 Task: Use the formula "EOMONTH" in spreadsheet "Project protfolio".
Action: Mouse moved to (782, 107)
Screenshot: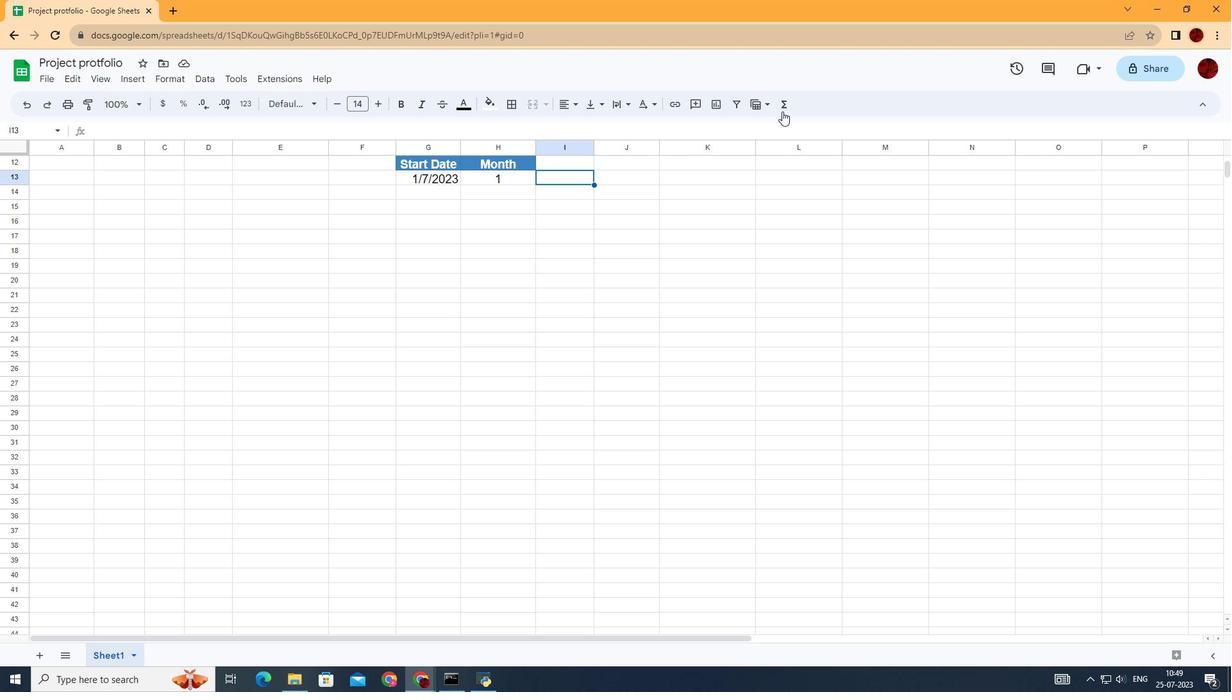 
Action: Mouse pressed left at (782, 107)
Screenshot: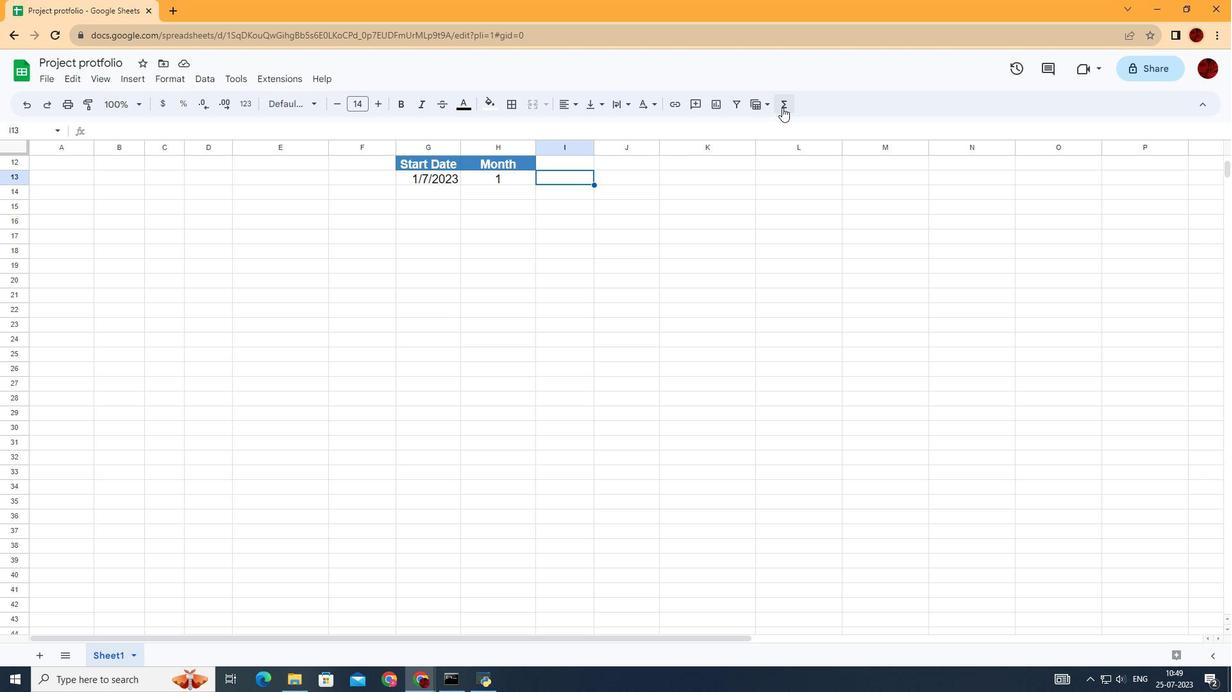 
Action: Mouse moved to (1059, 240)
Screenshot: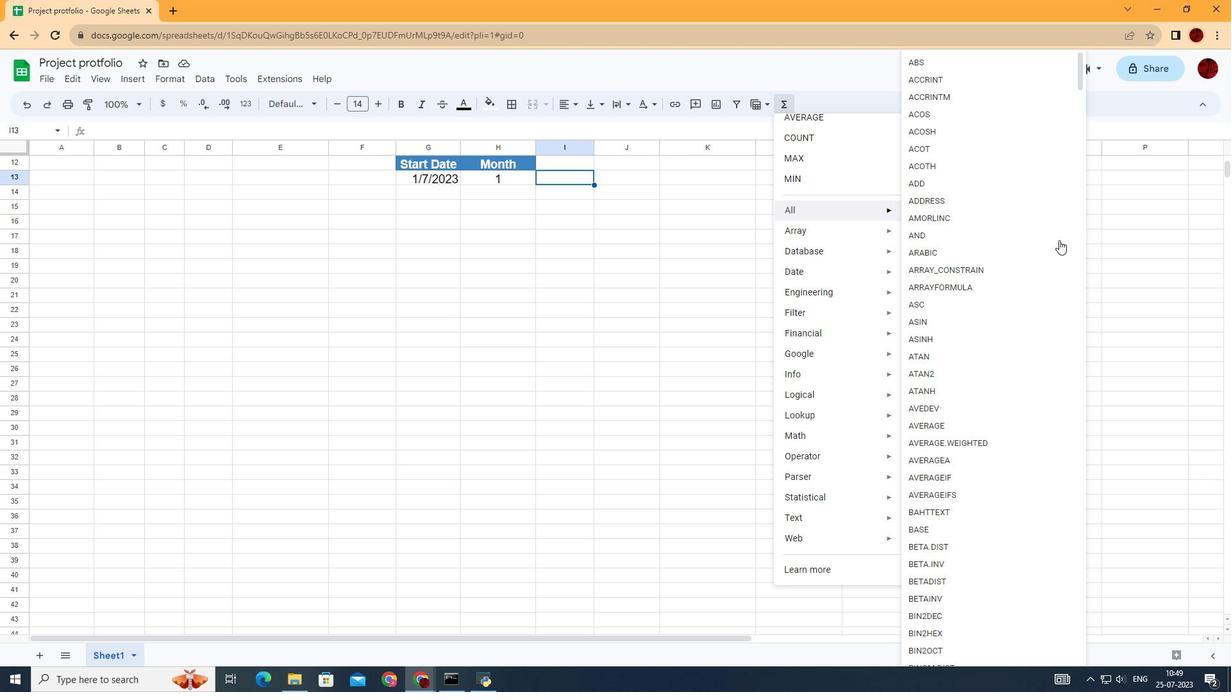 
Action: Mouse scrolled (1059, 239) with delta (0, 0)
Screenshot: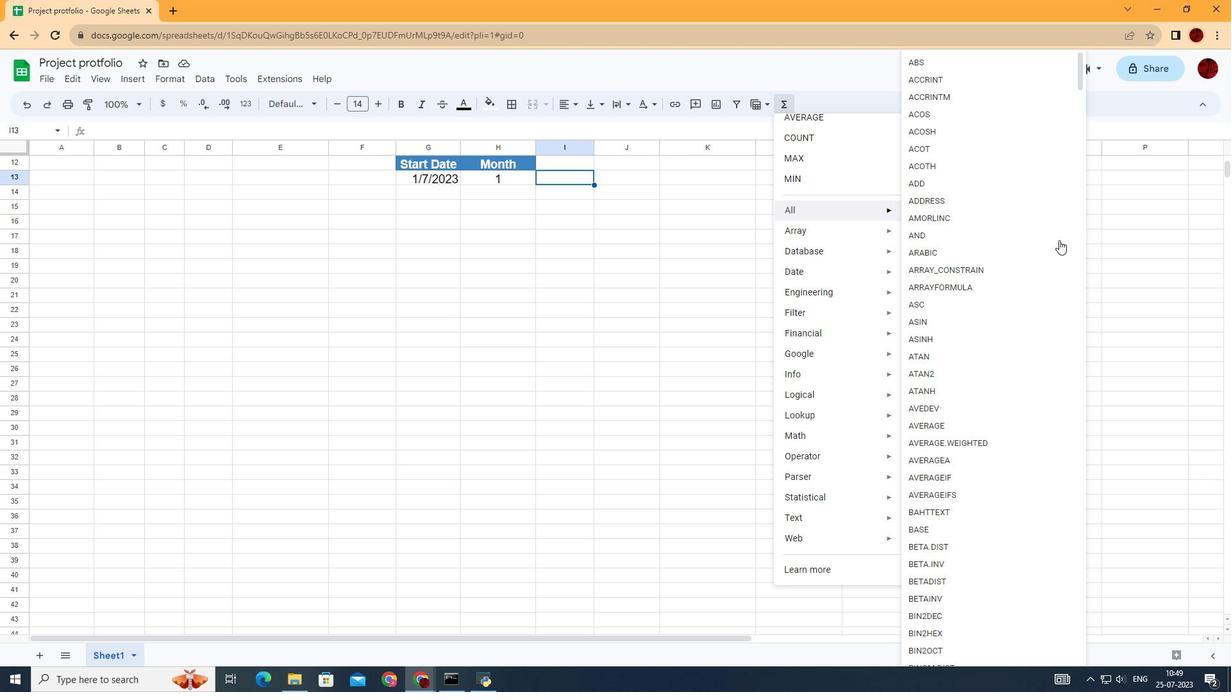 
Action: Mouse scrolled (1059, 239) with delta (0, 0)
Screenshot: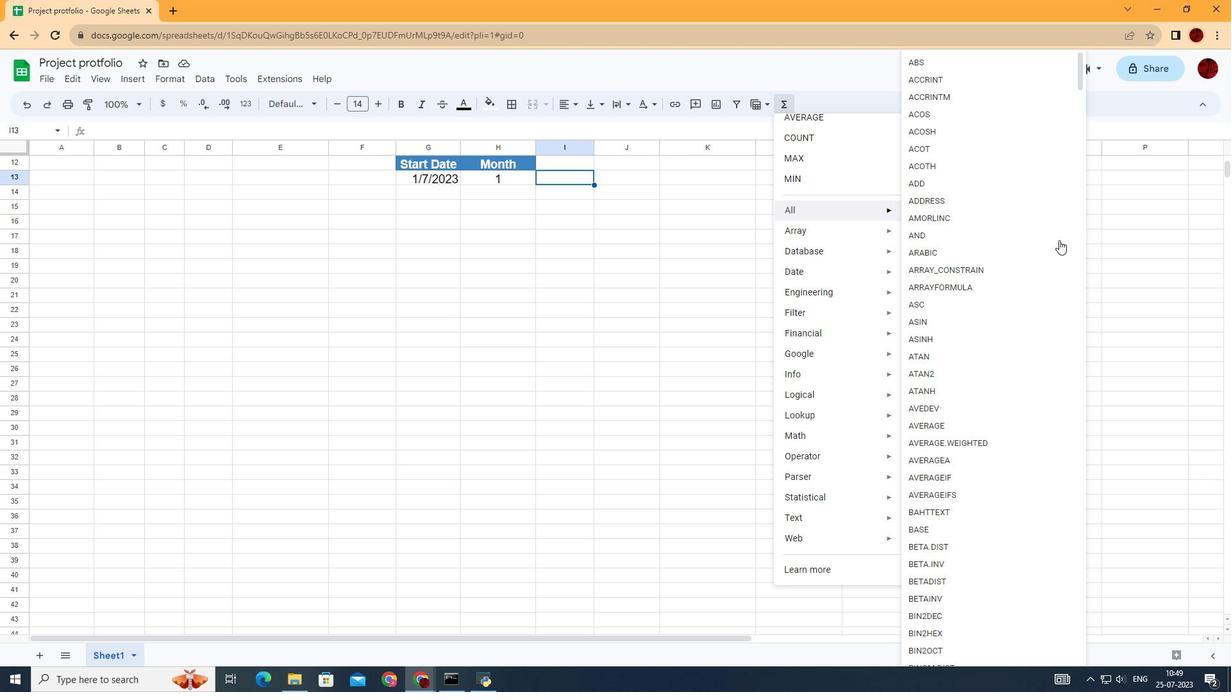 
Action: Mouse scrolled (1059, 239) with delta (0, 0)
Screenshot: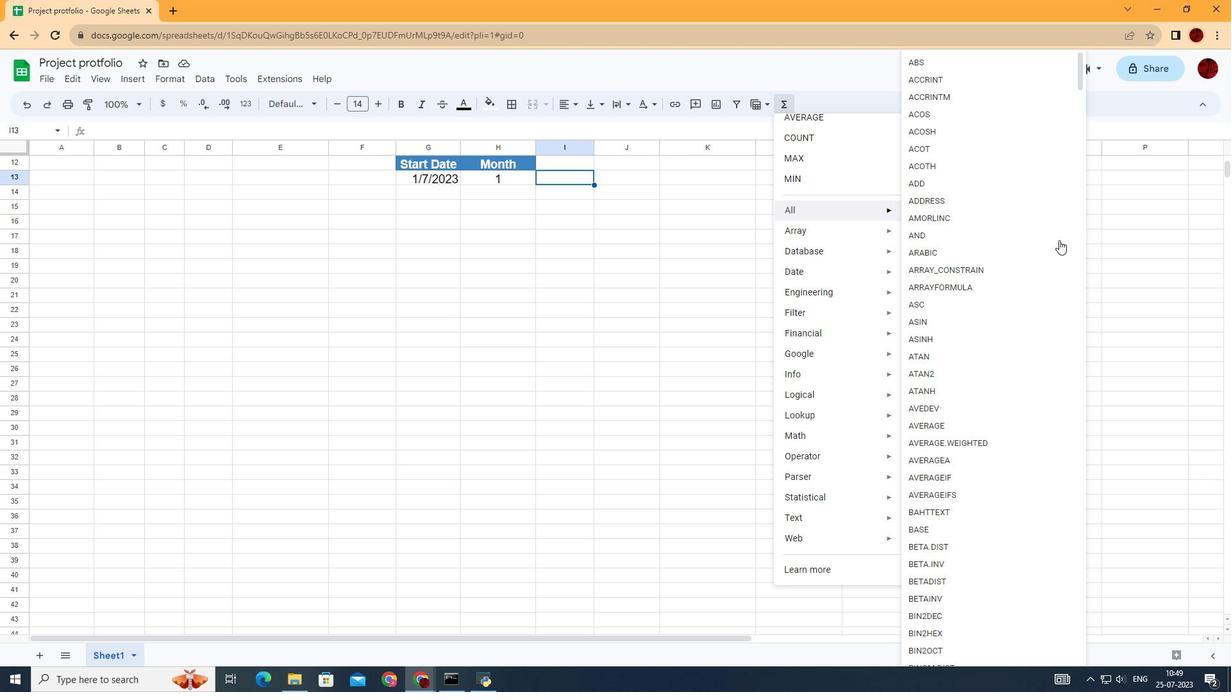 
Action: Mouse scrolled (1059, 239) with delta (0, 0)
Screenshot: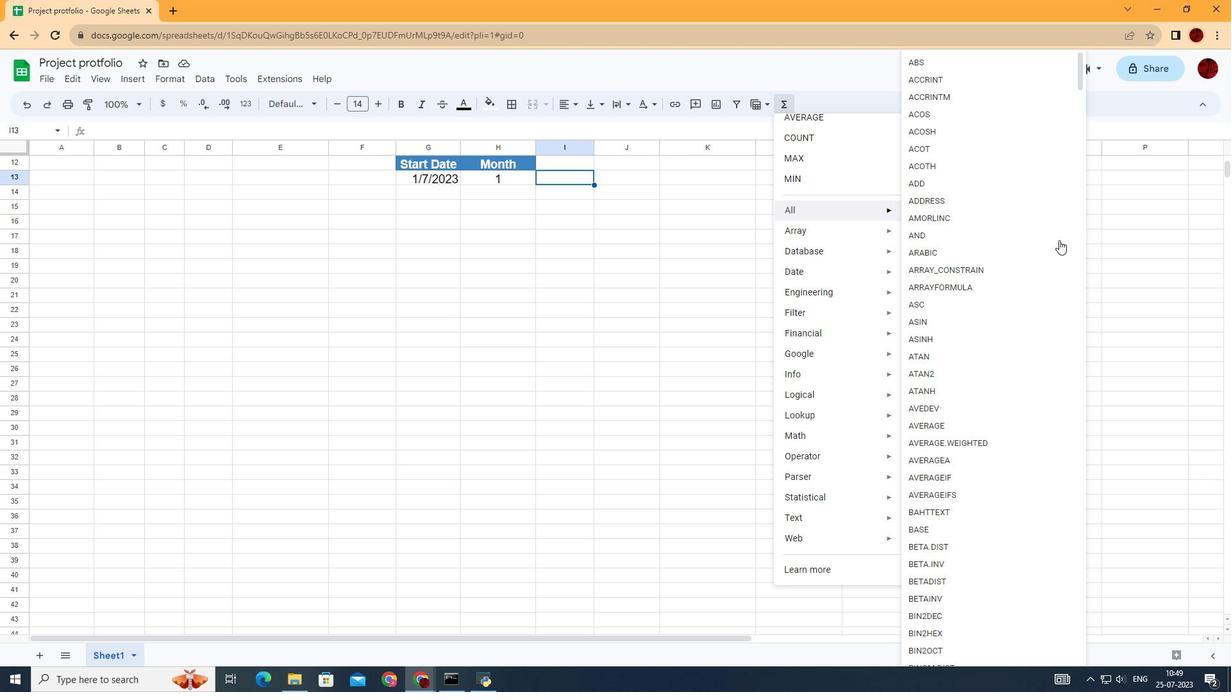 
Action: Mouse scrolled (1059, 239) with delta (0, 0)
Screenshot: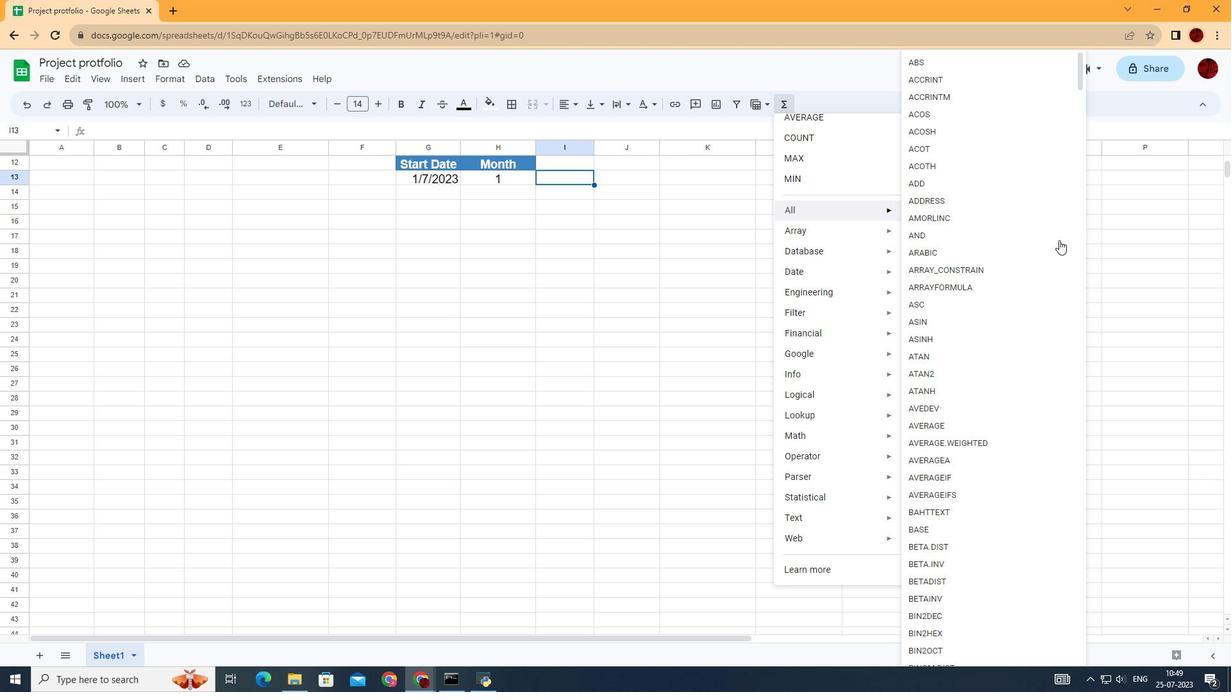 
Action: Mouse scrolled (1059, 239) with delta (0, 0)
Screenshot: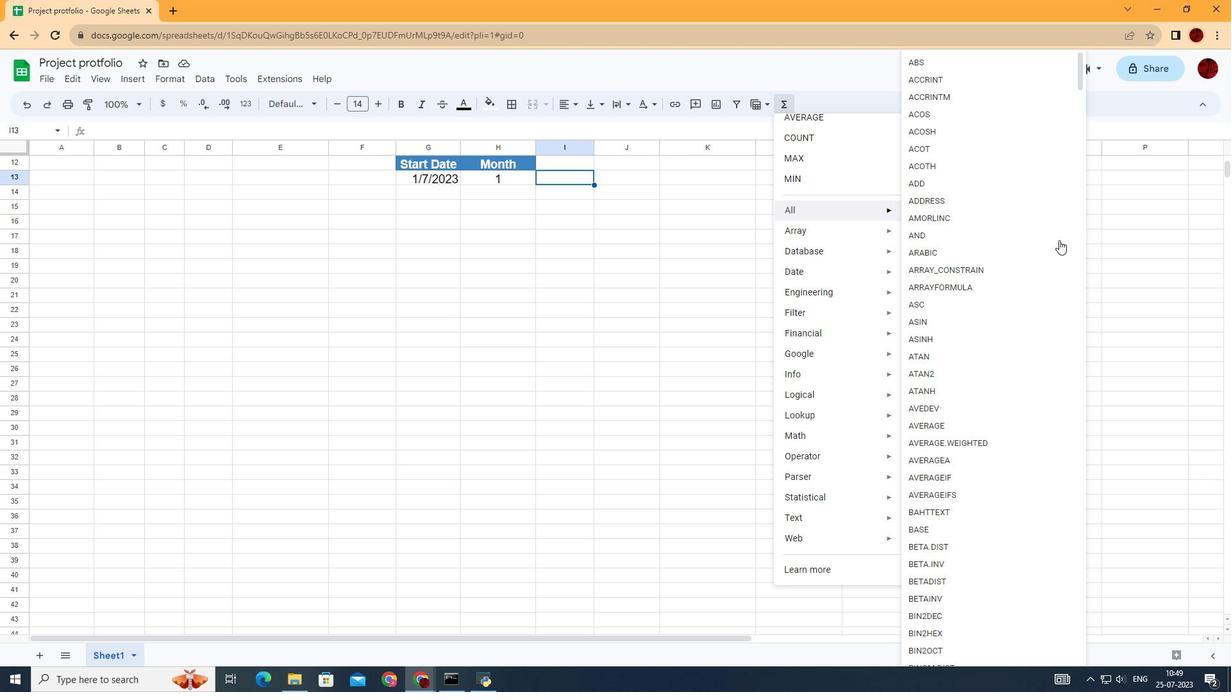 
Action: Mouse scrolled (1059, 239) with delta (0, 0)
Screenshot: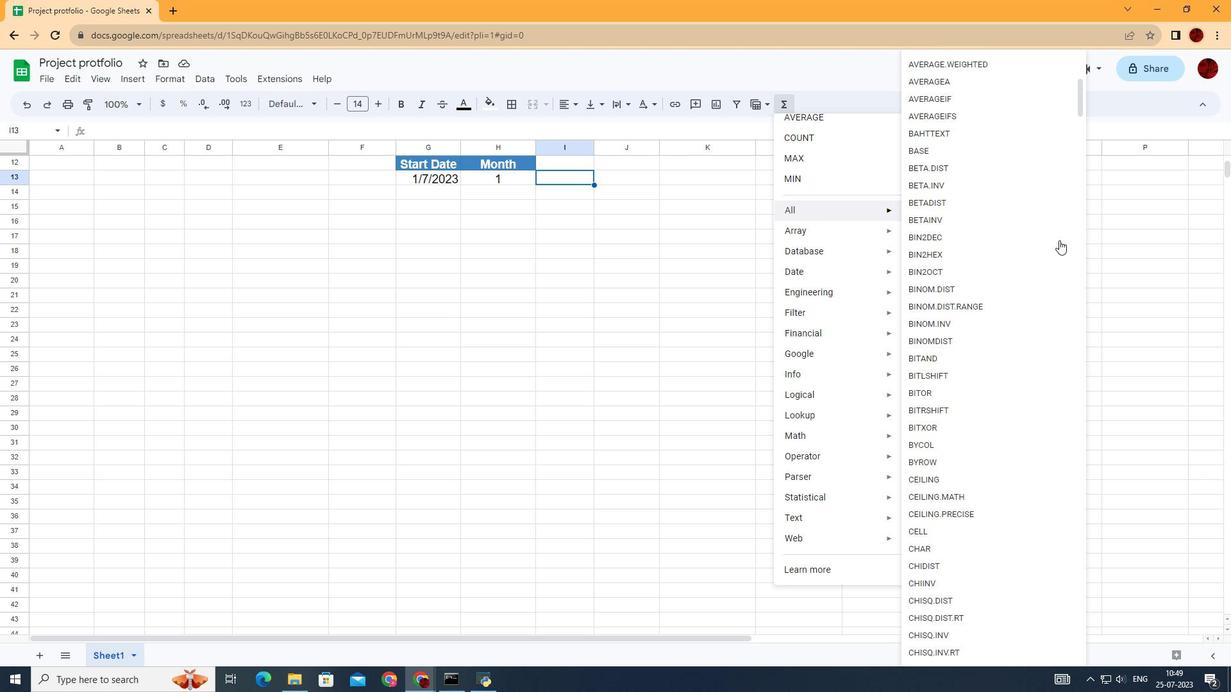 
Action: Mouse scrolled (1059, 239) with delta (0, 0)
Screenshot: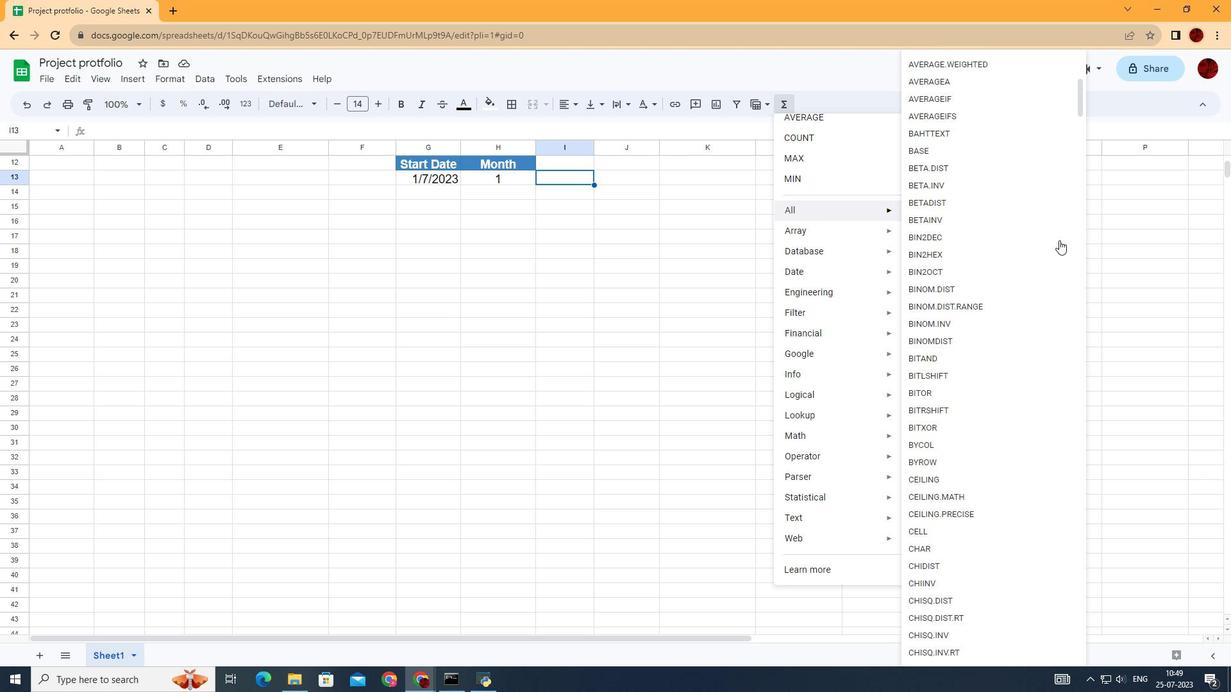 
Action: Mouse scrolled (1059, 239) with delta (0, 0)
Screenshot: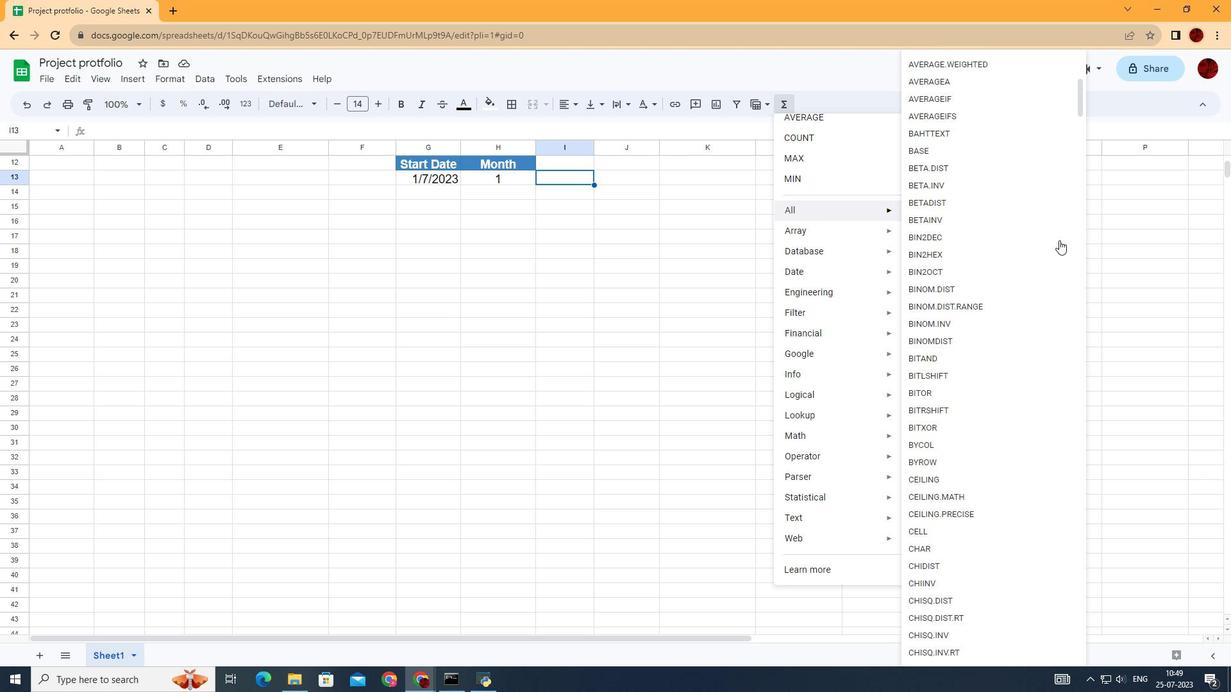 
Action: Mouse scrolled (1059, 239) with delta (0, 0)
Screenshot: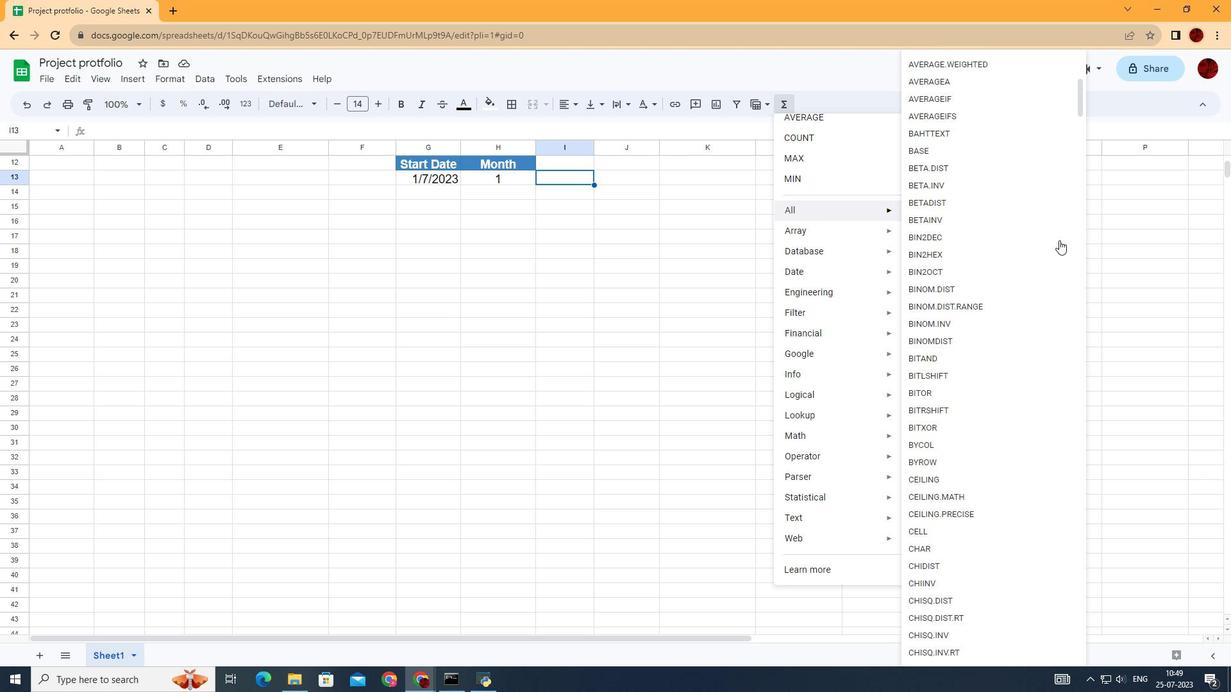 
Action: Mouse scrolled (1059, 239) with delta (0, 0)
Screenshot: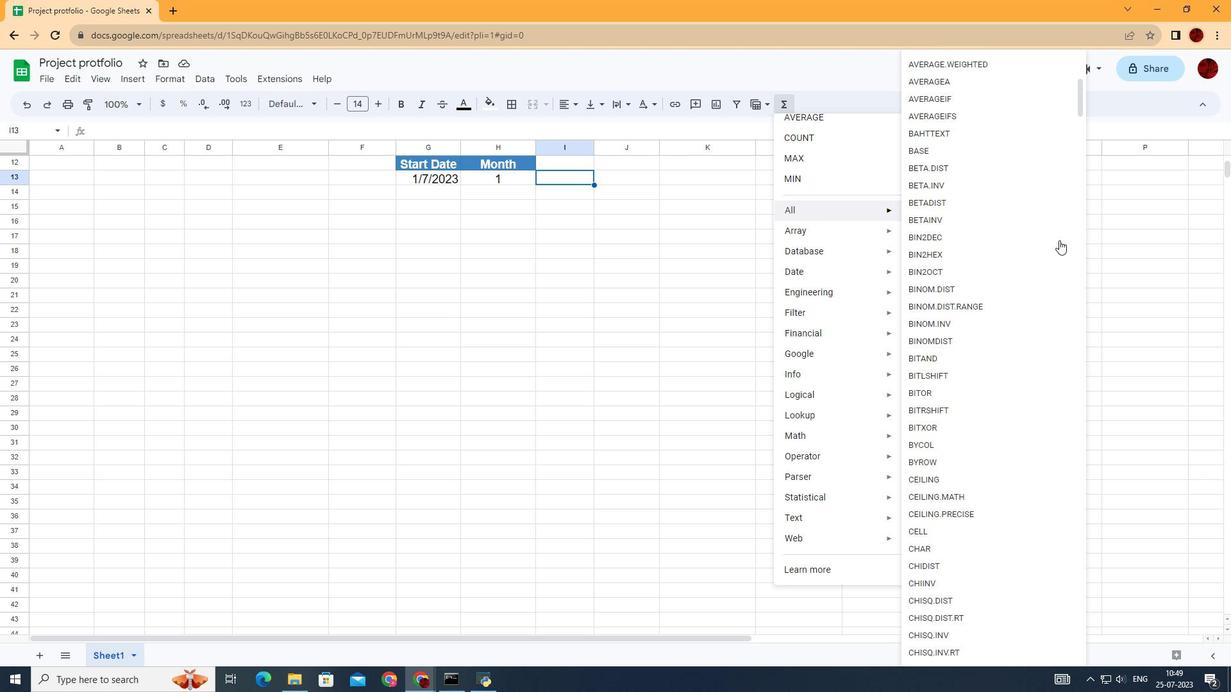 
Action: Mouse scrolled (1059, 239) with delta (0, 0)
Screenshot: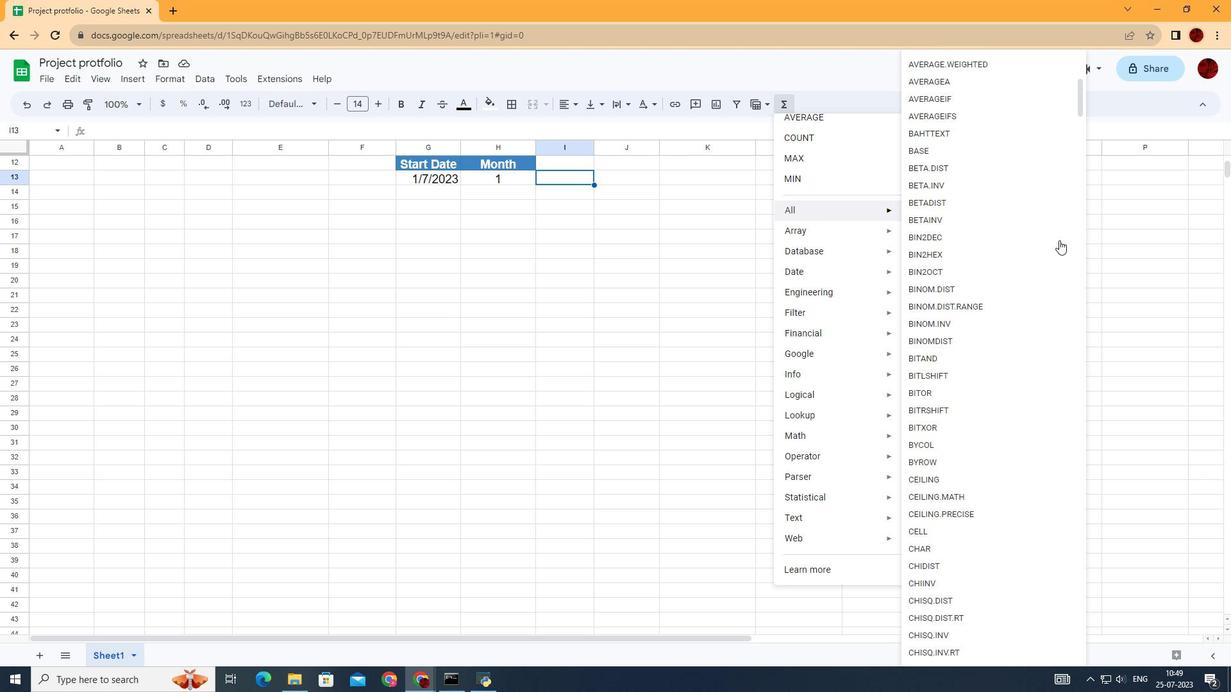 
Action: Mouse scrolled (1059, 239) with delta (0, 0)
Screenshot: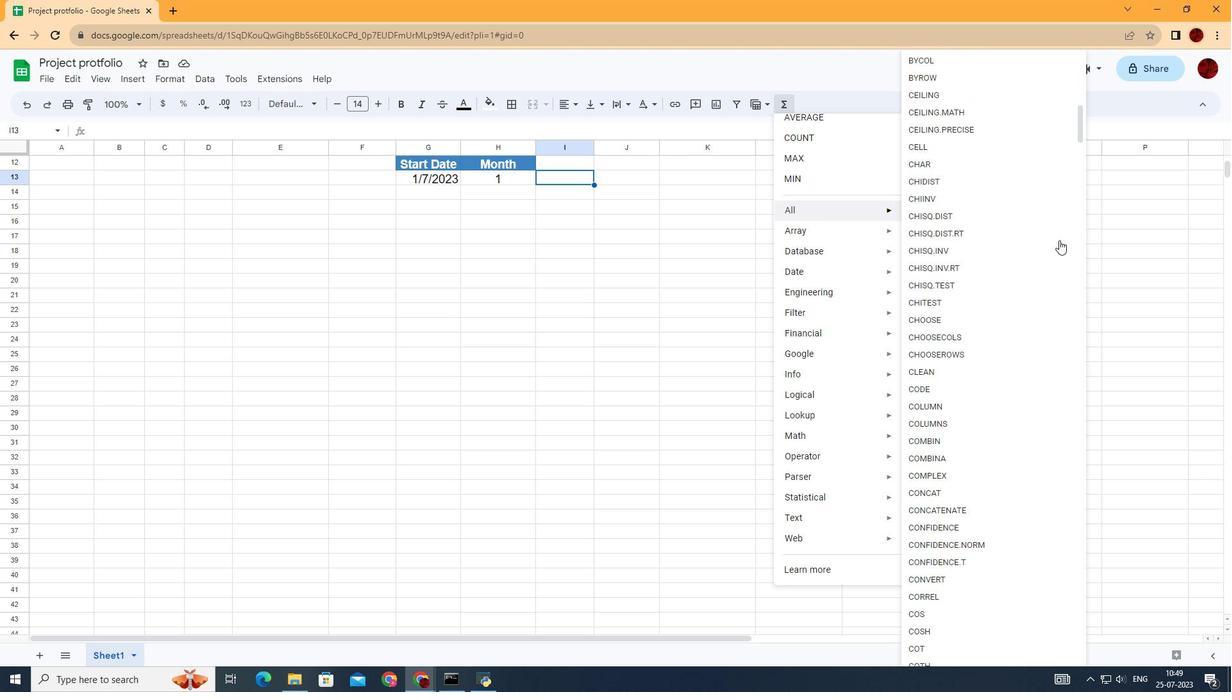 
Action: Mouse scrolled (1059, 239) with delta (0, 0)
Screenshot: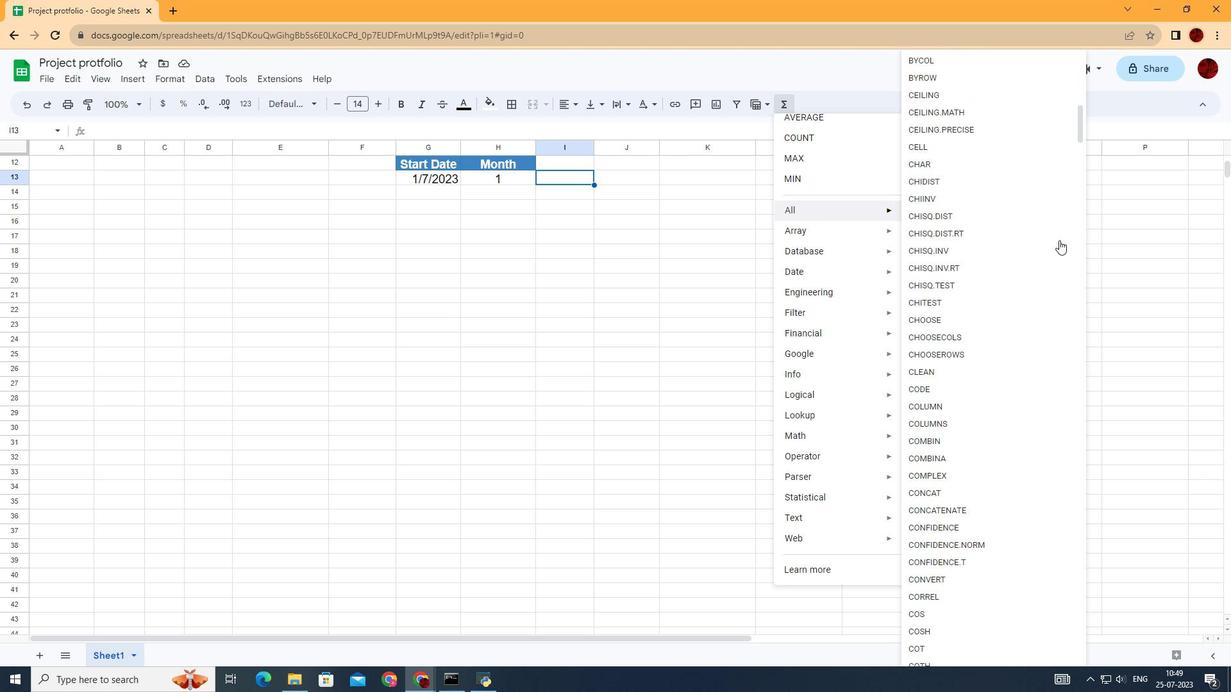 
Action: Mouse scrolled (1059, 239) with delta (0, 0)
Screenshot: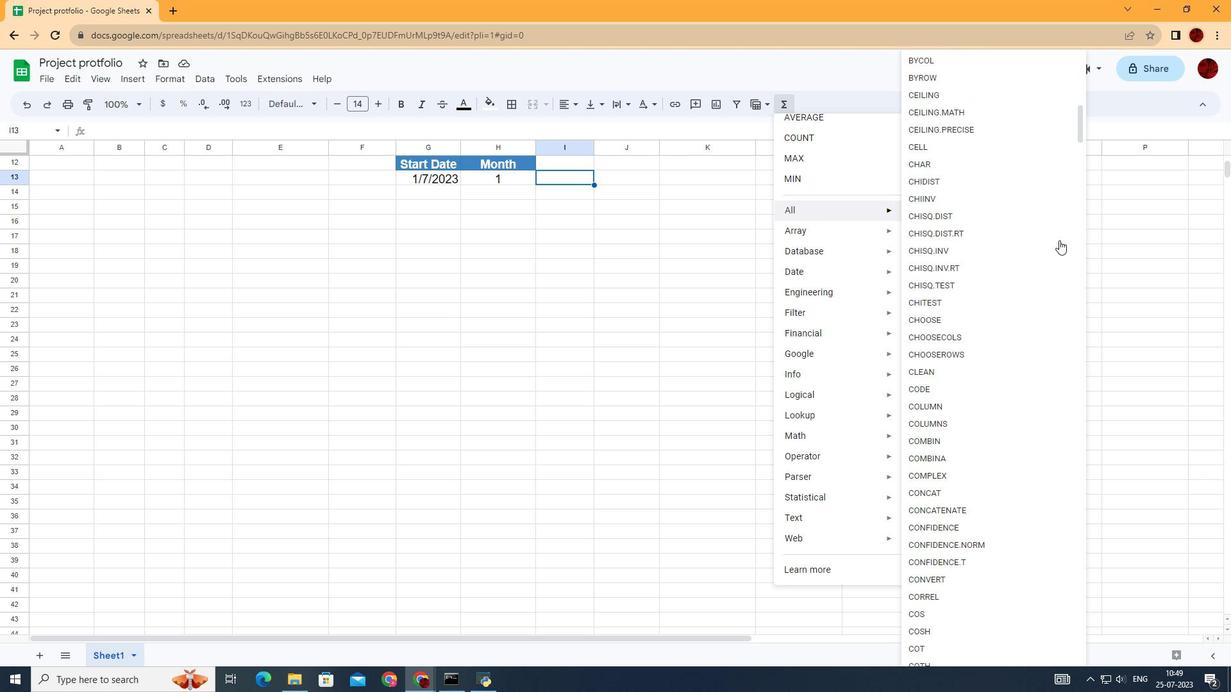 
Action: Mouse scrolled (1059, 239) with delta (0, 0)
Screenshot: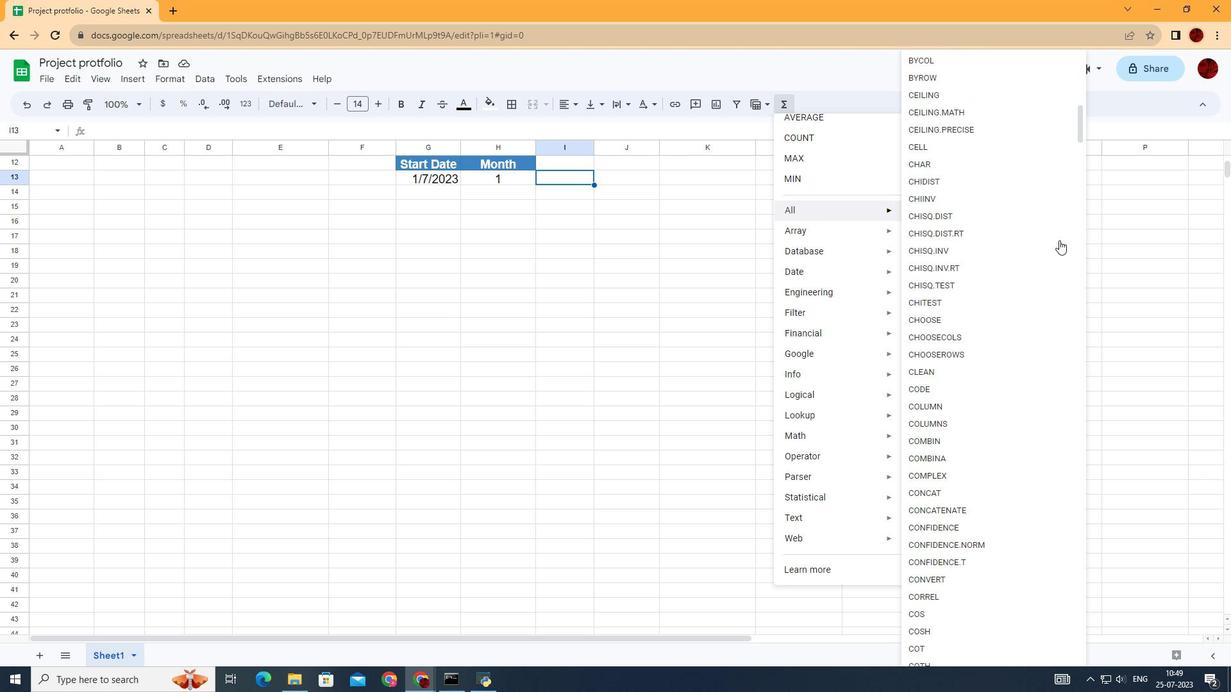 
Action: Mouse scrolled (1059, 239) with delta (0, 0)
Screenshot: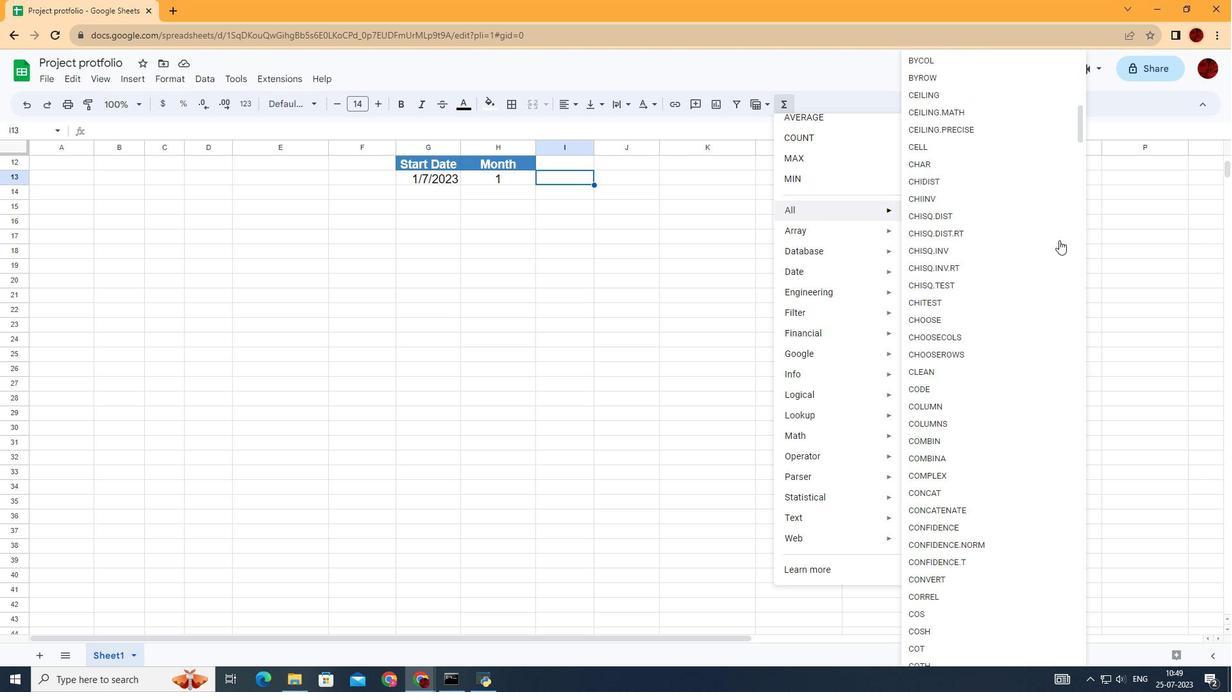 
Action: Mouse scrolled (1059, 239) with delta (0, 0)
Screenshot: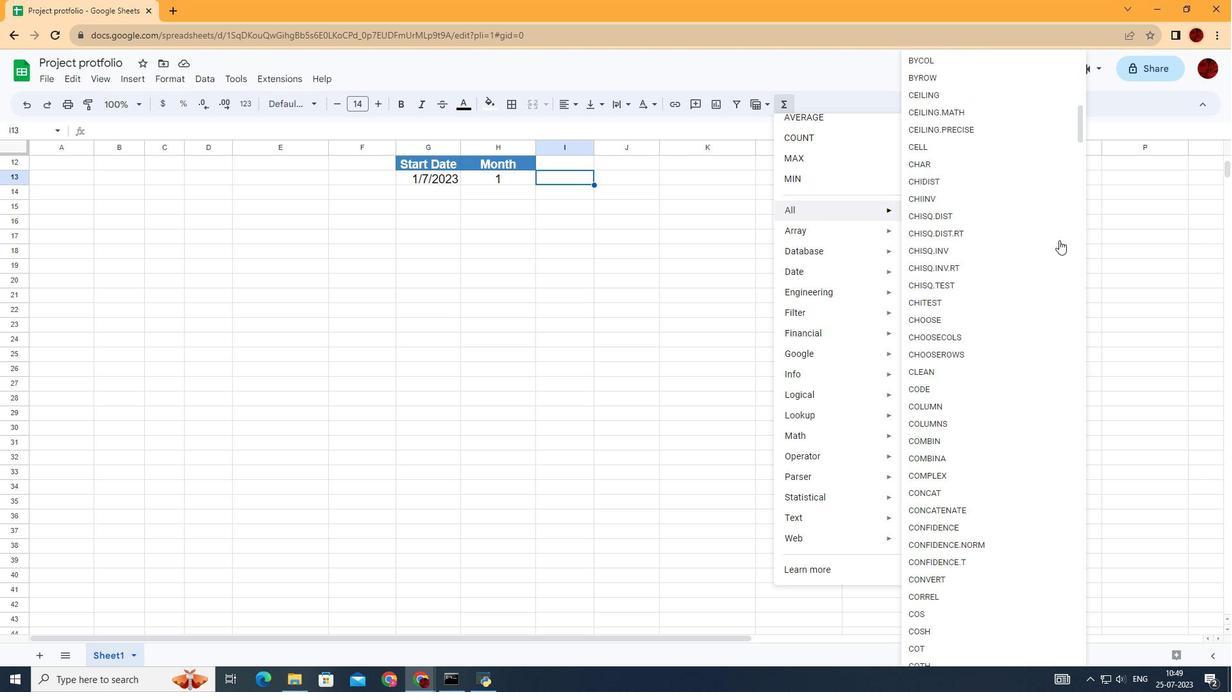 
Action: Mouse scrolled (1059, 239) with delta (0, 0)
Screenshot: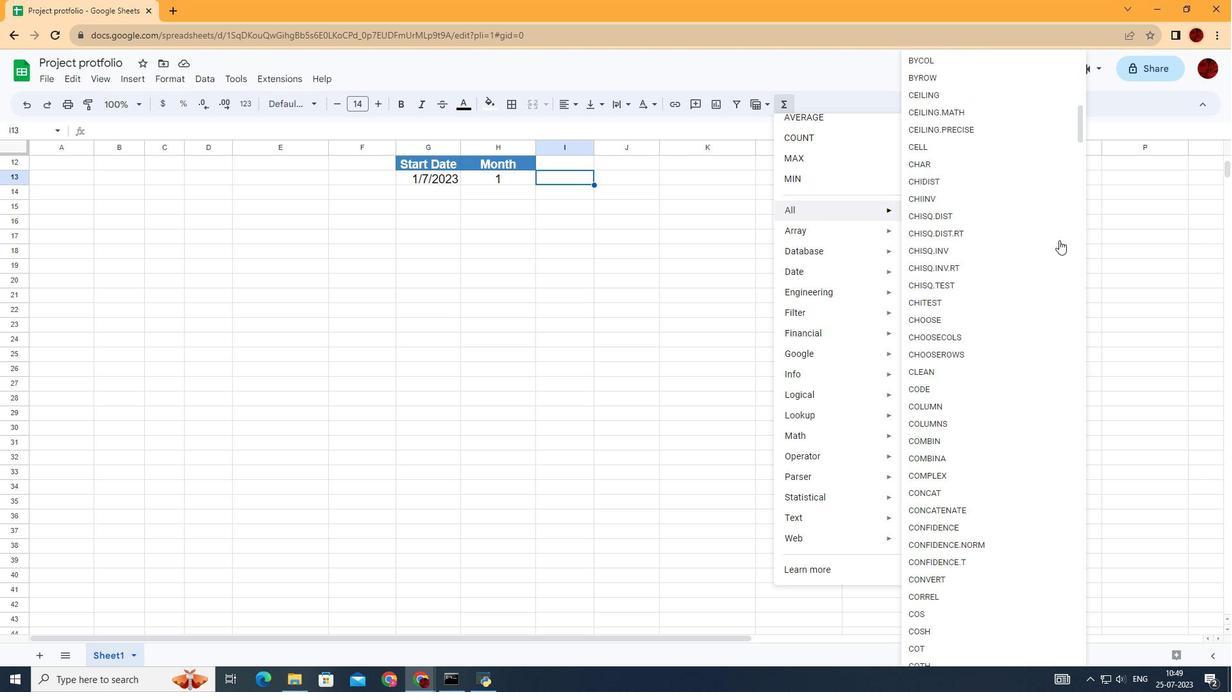 
Action: Mouse scrolled (1059, 239) with delta (0, 0)
Screenshot: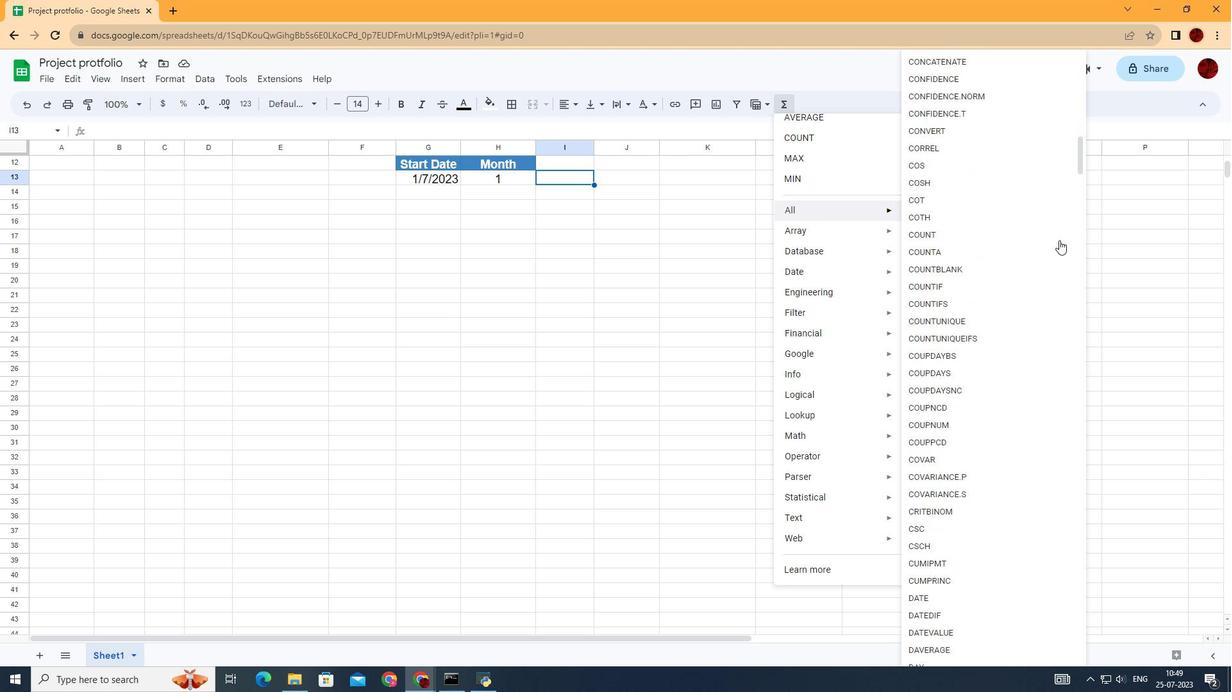 
Action: Mouse scrolled (1059, 239) with delta (0, 0)
Screenshot: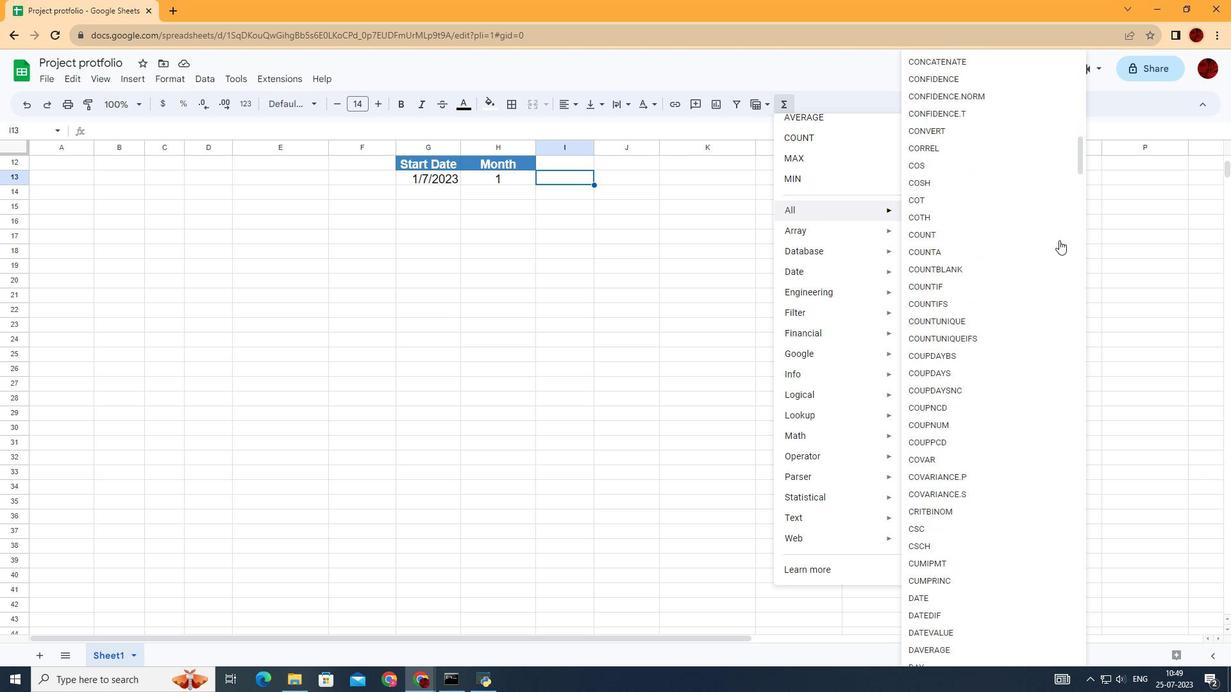 
Action: Mouse scrolled (1059, 239) with delta (0, 0)
Screenshot: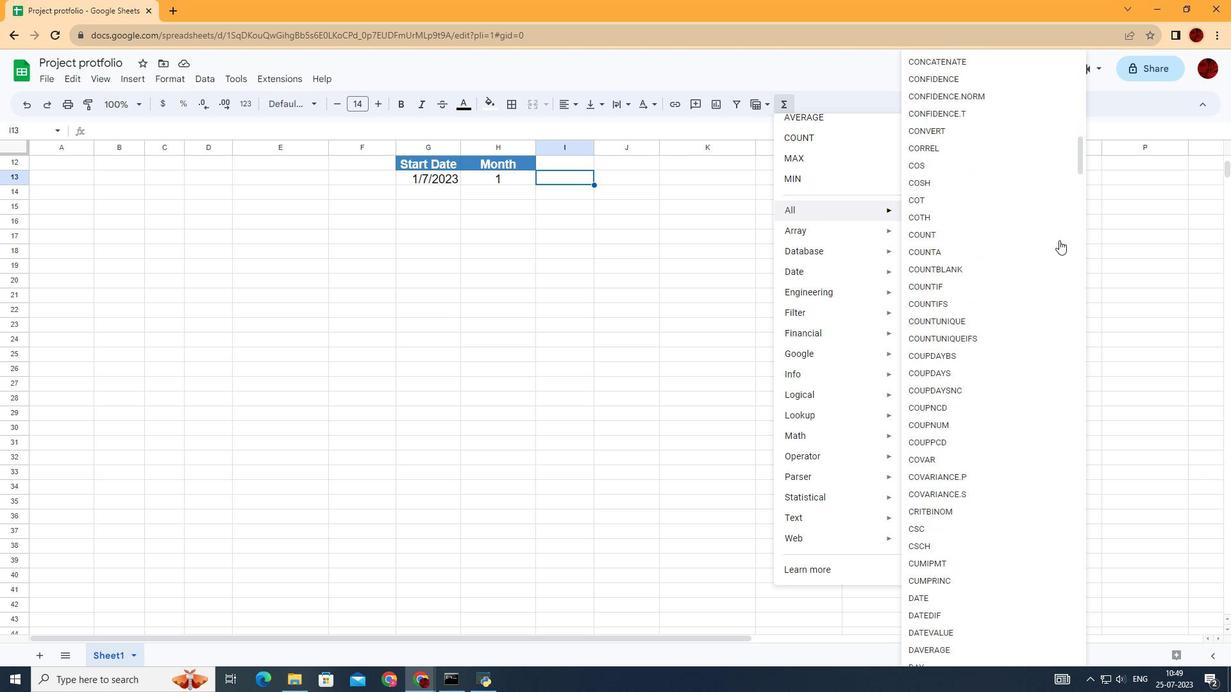 
Action: Mouse scrolled (1059, 239) with delta (0, 0)
Screenshot: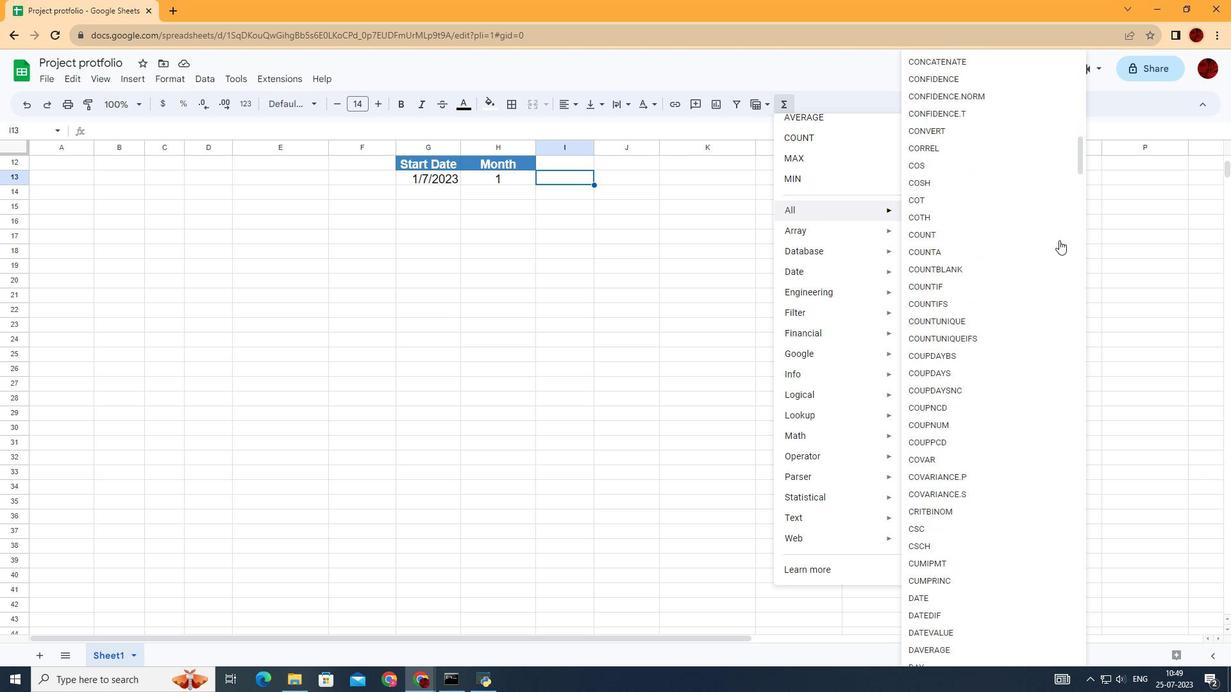 
Action: Mouse scrolled (1059, 239) with delta (0, 0)
Screenshot: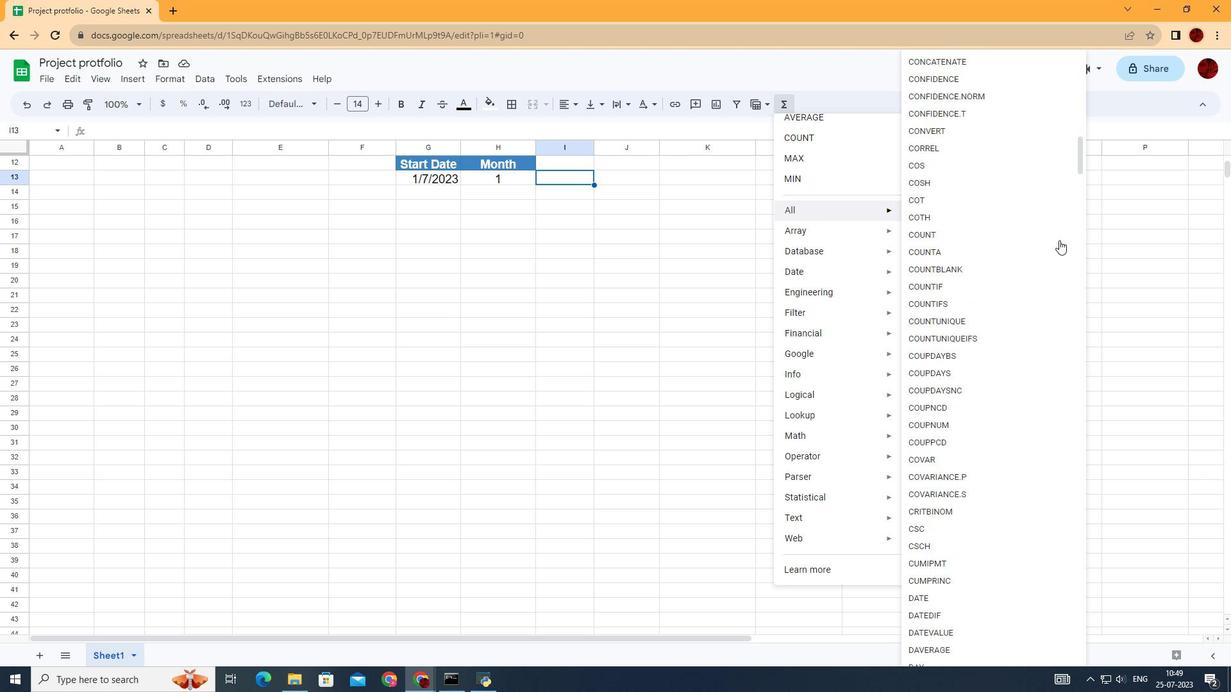 
Action: Mouse scrolled (1059, 239) with delta (0, 0)
Screenshot: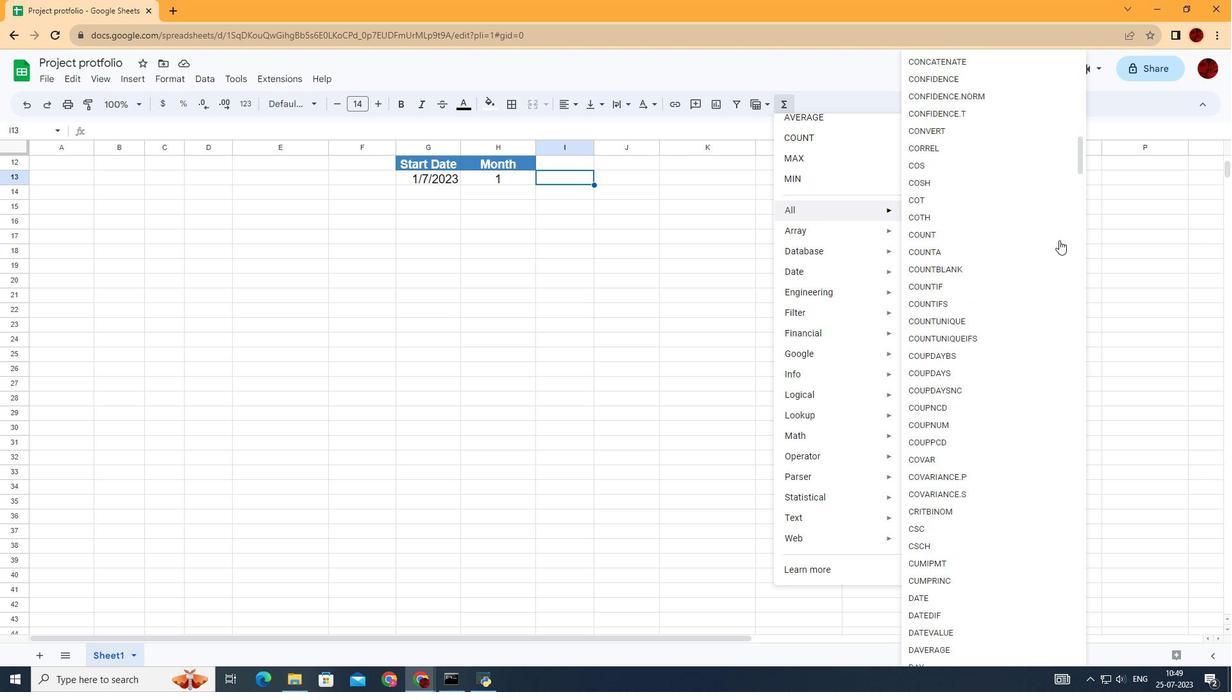
Action: Mouse scrolled (1059, 239) with delta (0, 0)
Screenshot: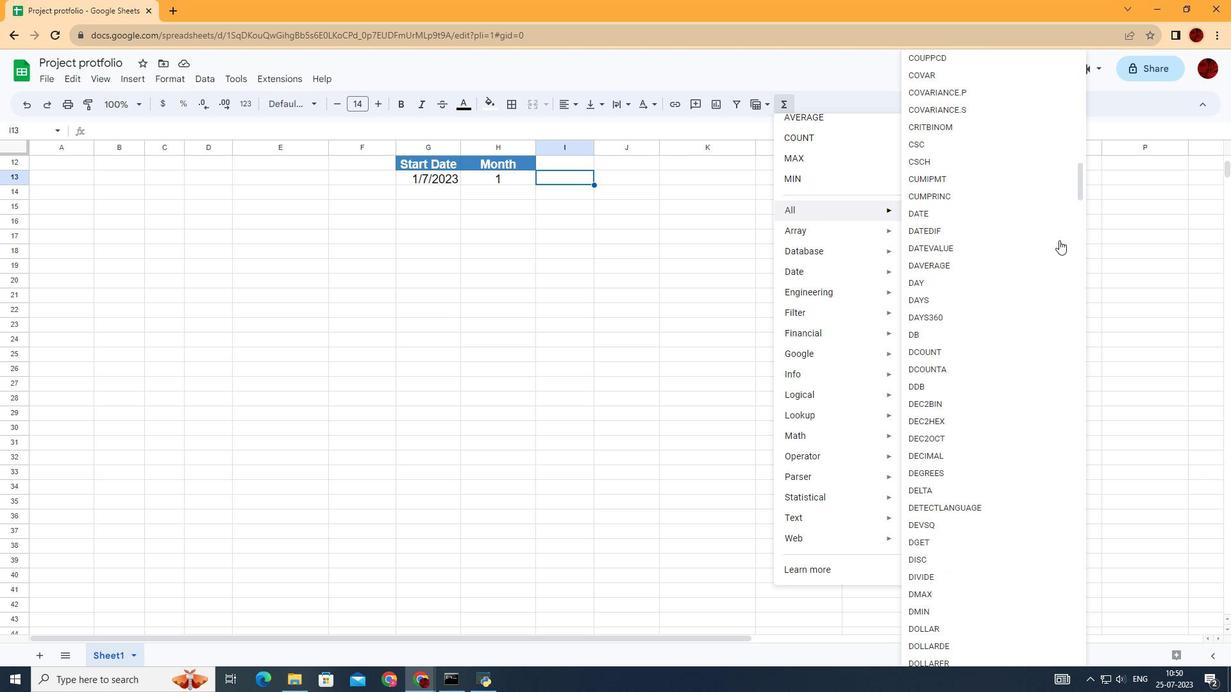 
Action: Mouse scrolled (1059, 239) with delta (0, 0)
Screenshot: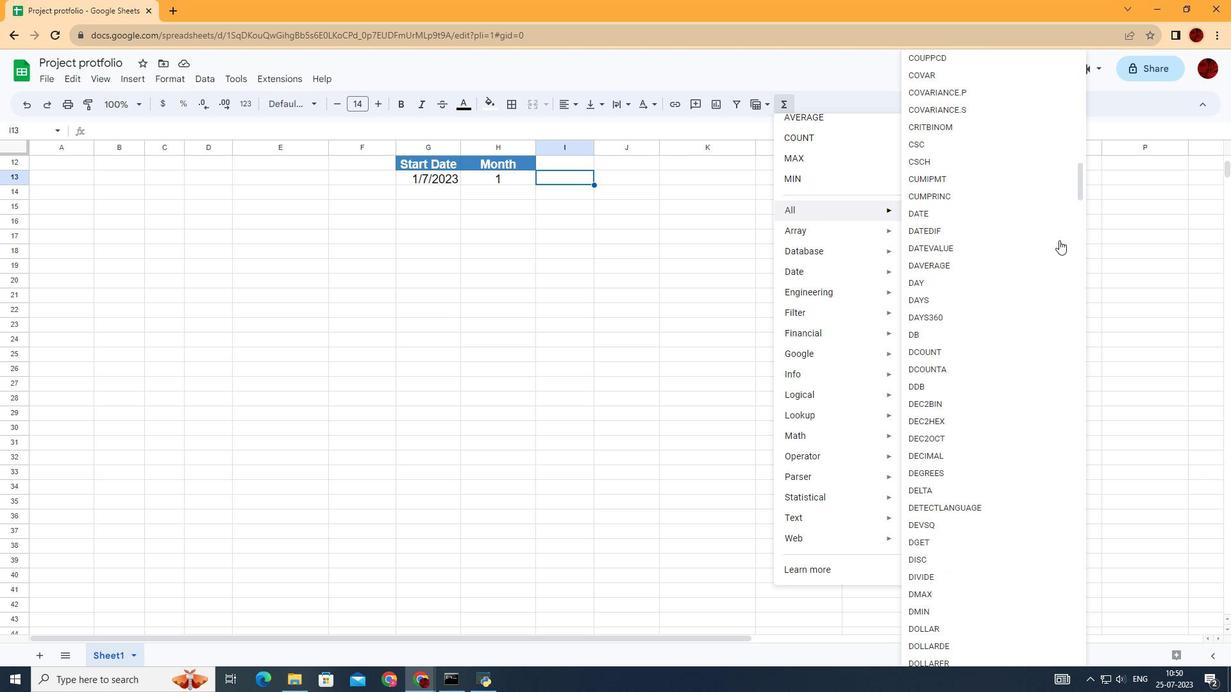 
Action: Mouse scrolled (1059, 239) with delta (0, 0)
Screenshot: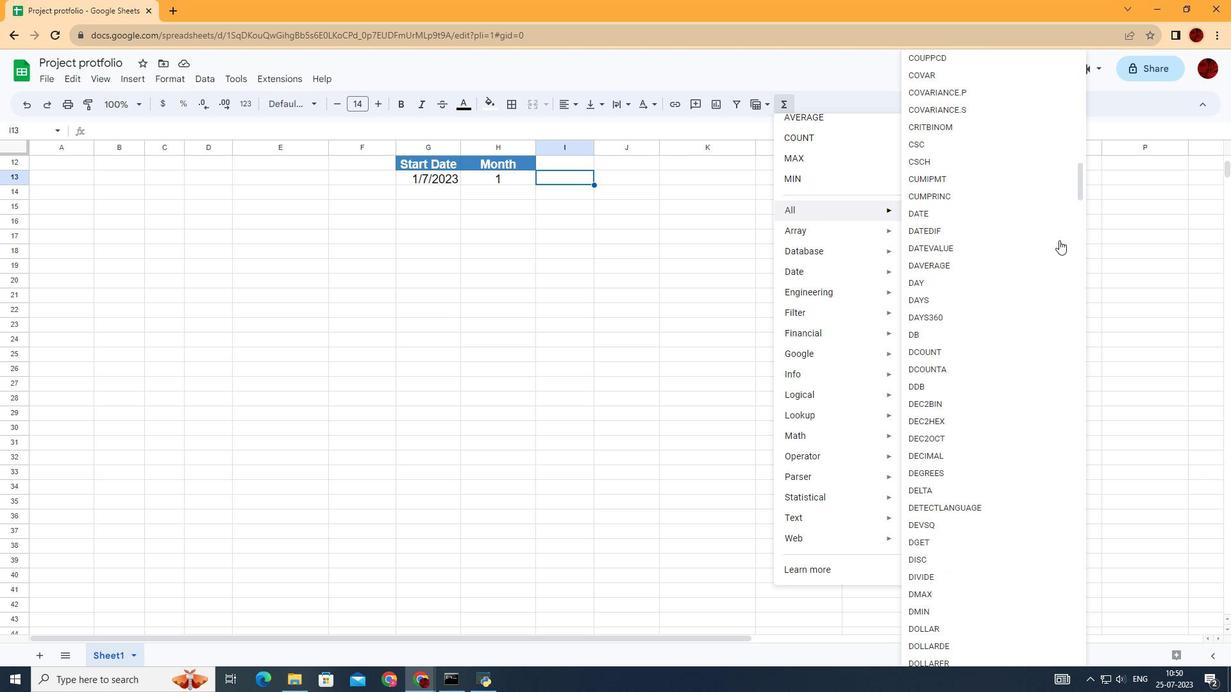 
Action: Mouse scrolled (1059, 239) with delta (0, 0)
Screenshot: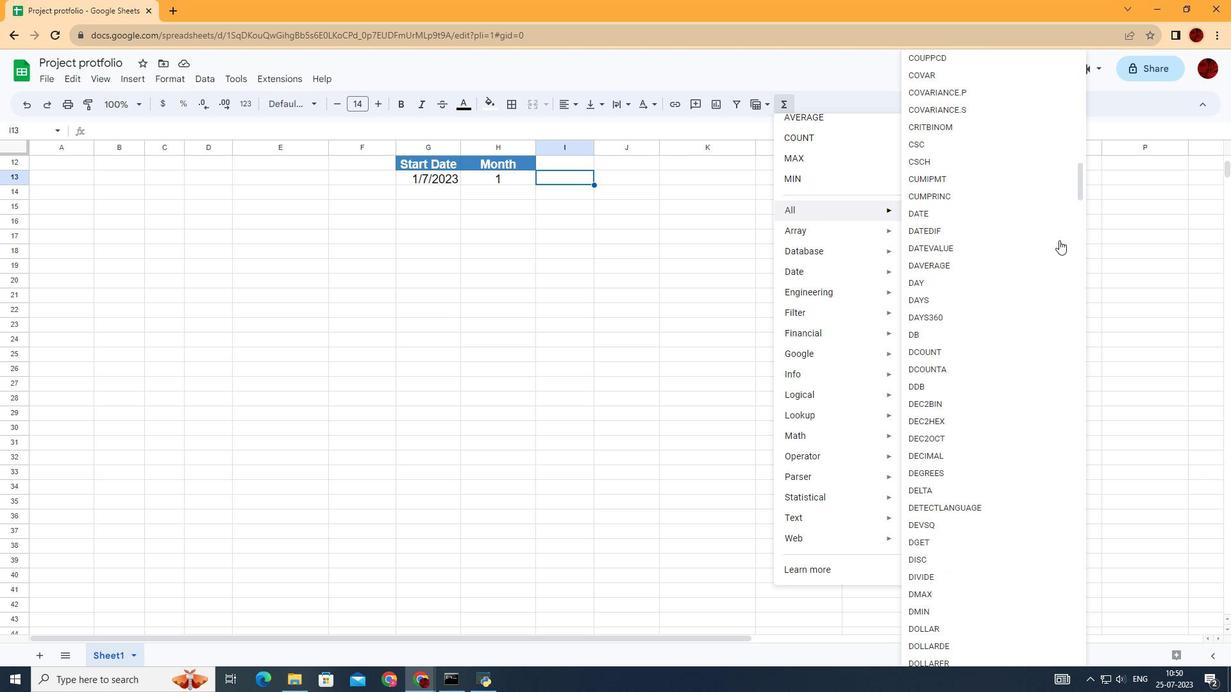 
Action: Mouse scrolled (1059, 239) with delta (0, 0)
Screenshot: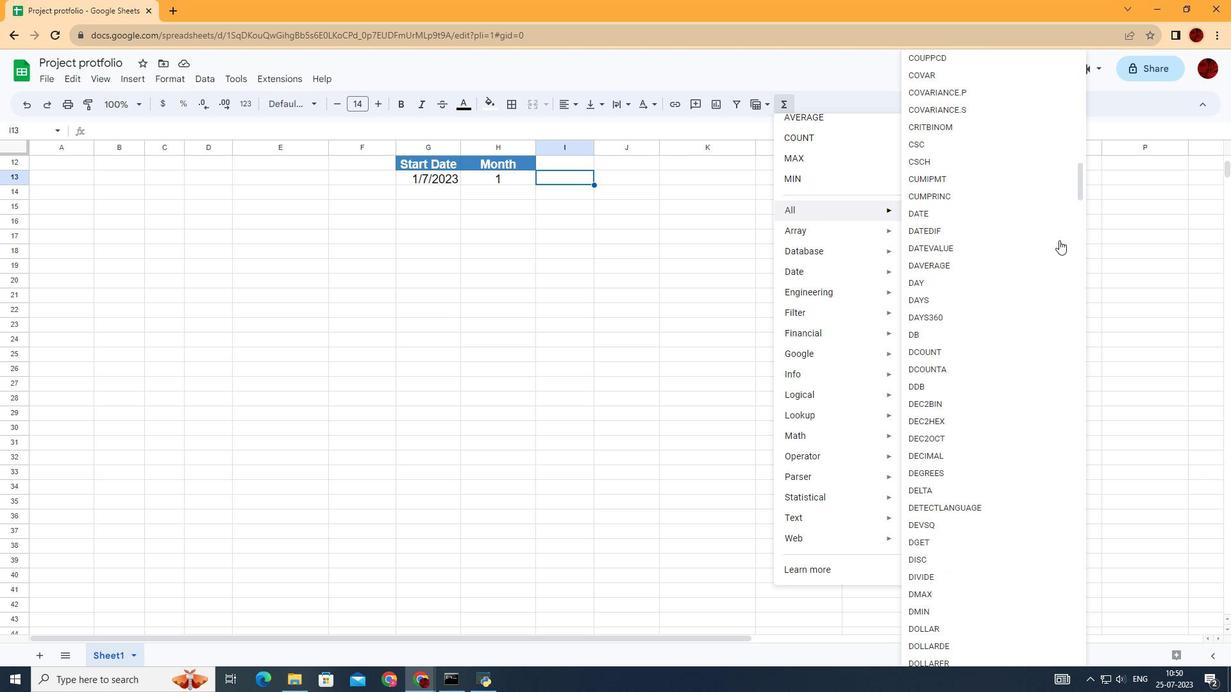 
Action: Mouse scrolled (1059, 239) with delta (0, 0)
Screenshot: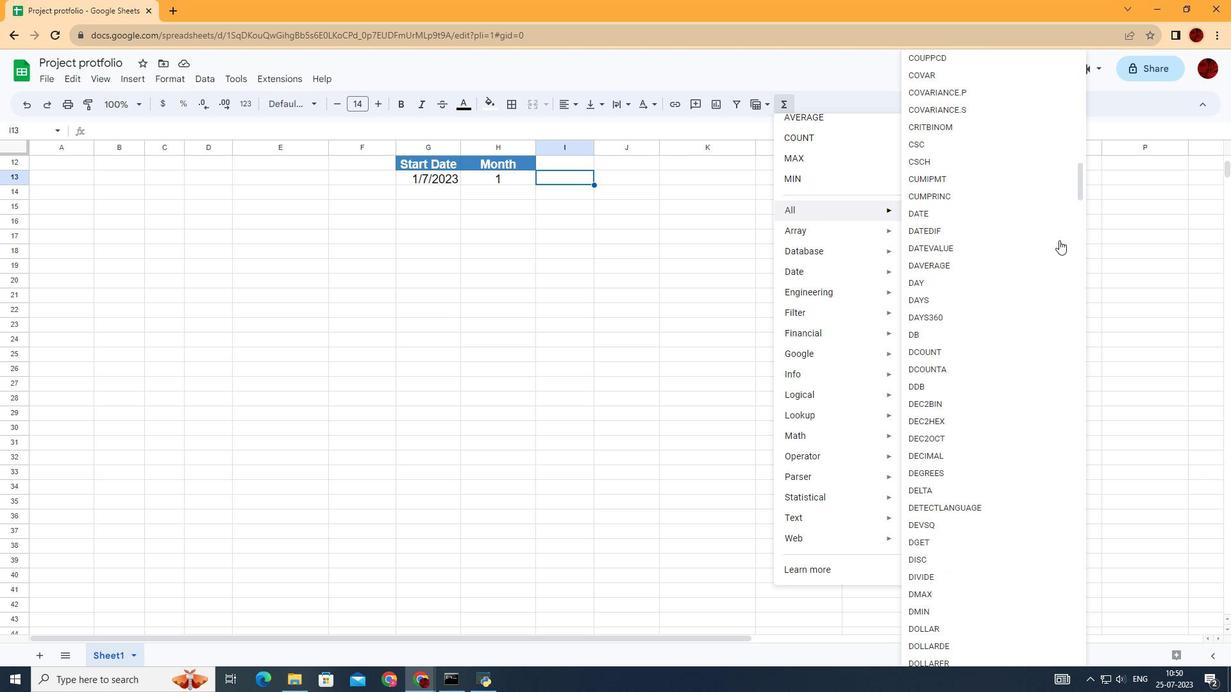
Action: Mouse scrolled (1059, 239) with delta (0, 0)
Screenshot: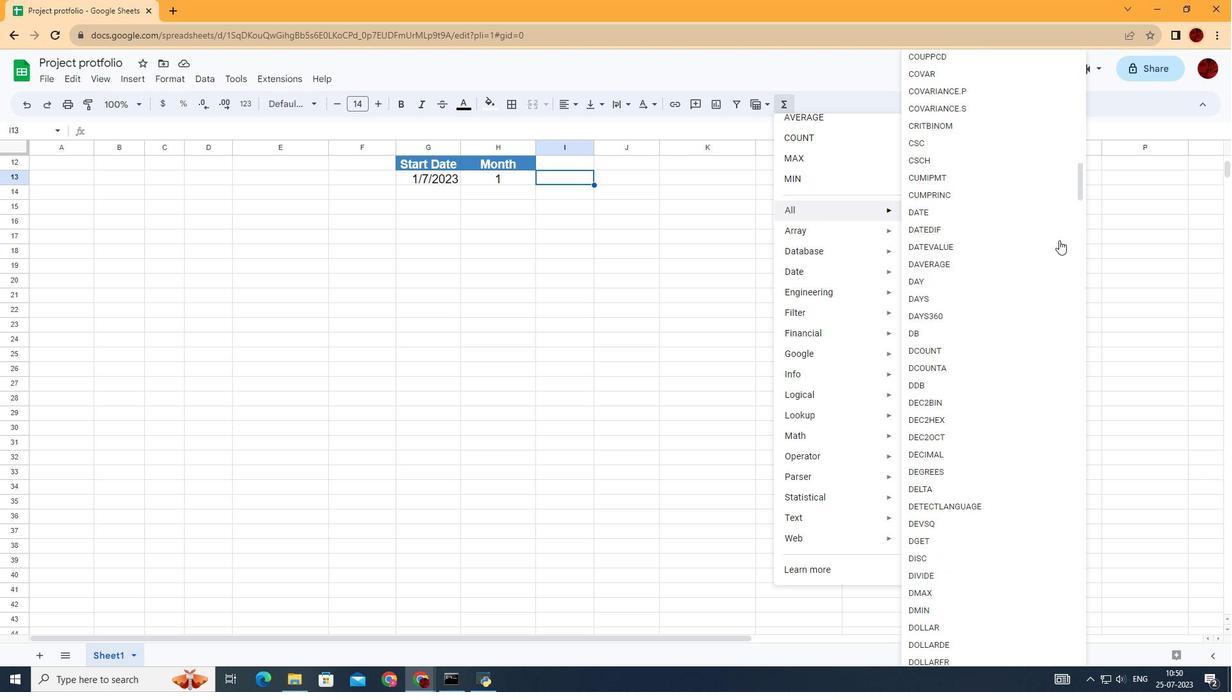
Action: Mouse scrolled (1059, 239) with delta (0, 0)
Screenshot: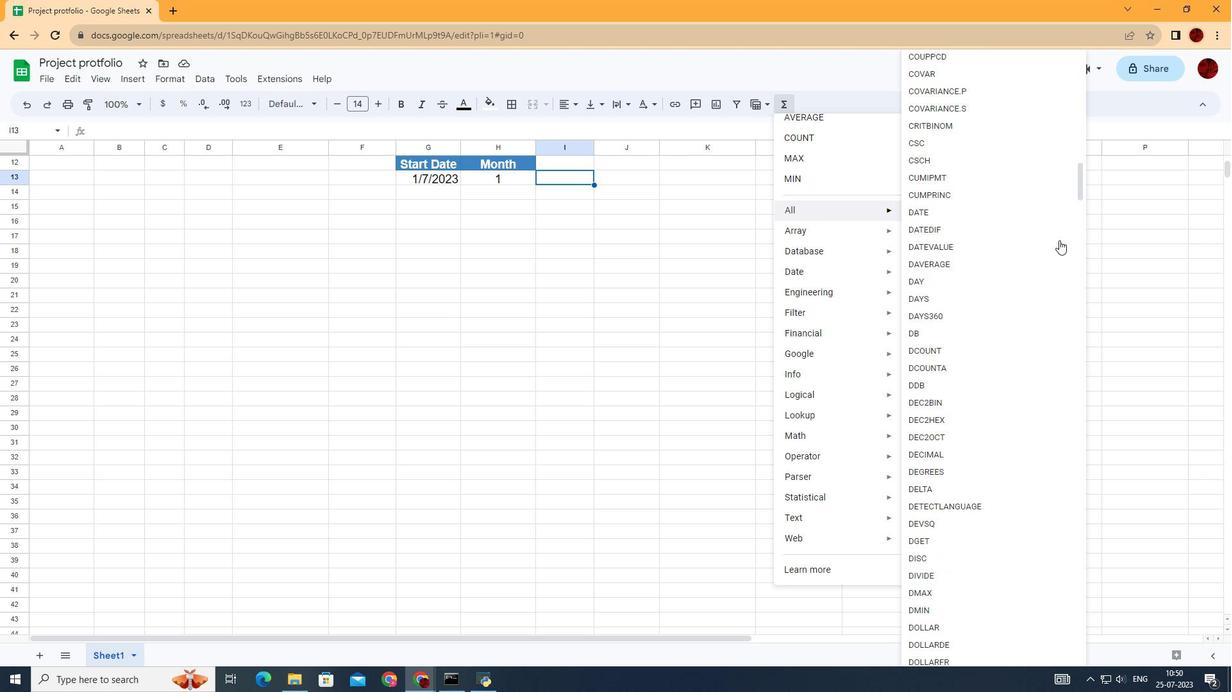 
Action: Mouse moved to (969, 353)
Screenshot: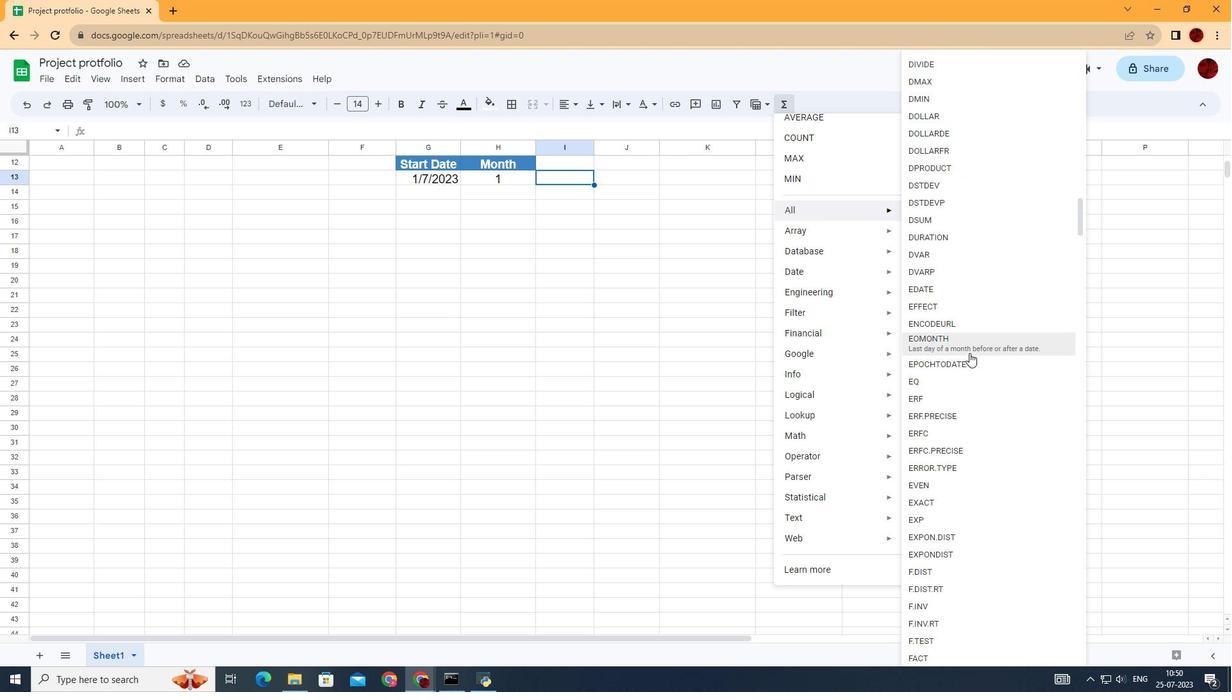 
Action: Mouse pressed left at (969, 353)
Screenshot: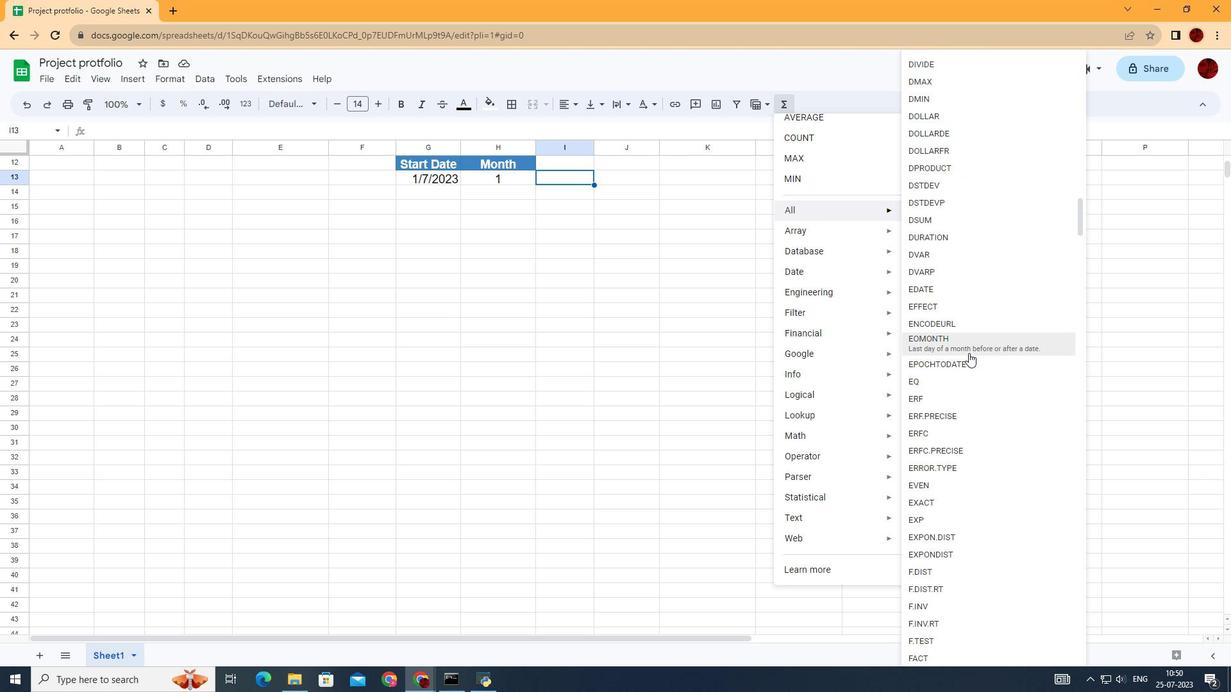 
Action: Mouse moved to (434, 182)
Screenshot: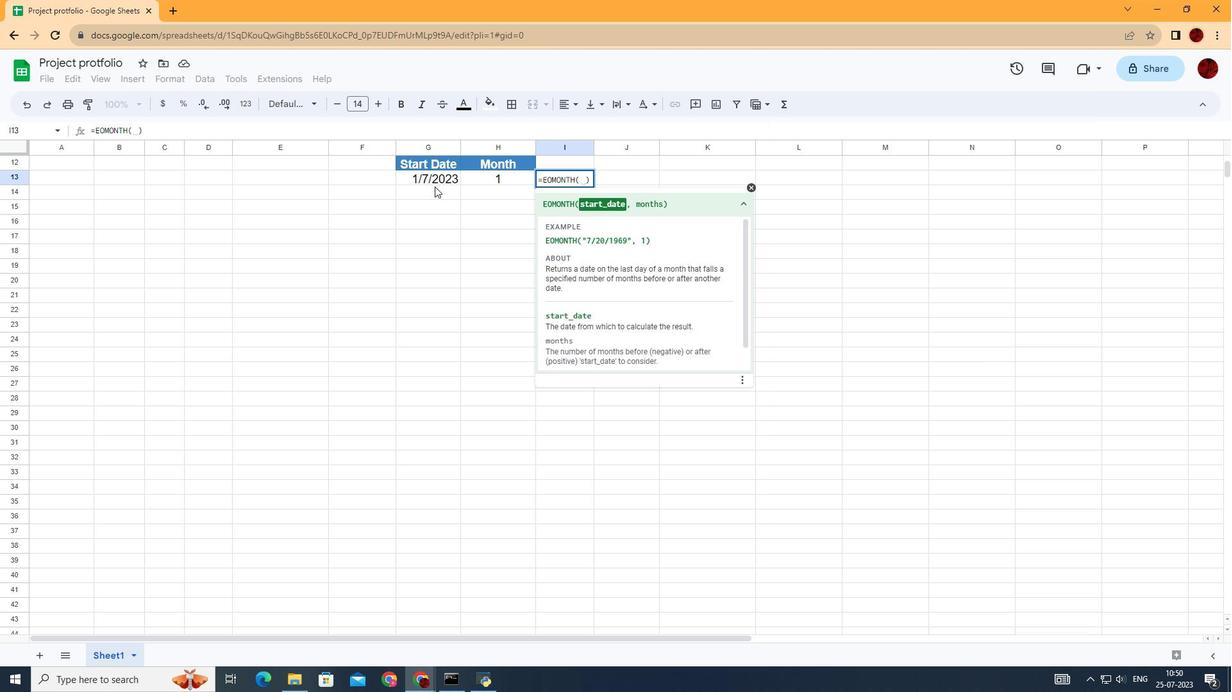 
Action: Mouse pressed left at (434, 182)
Screenshot: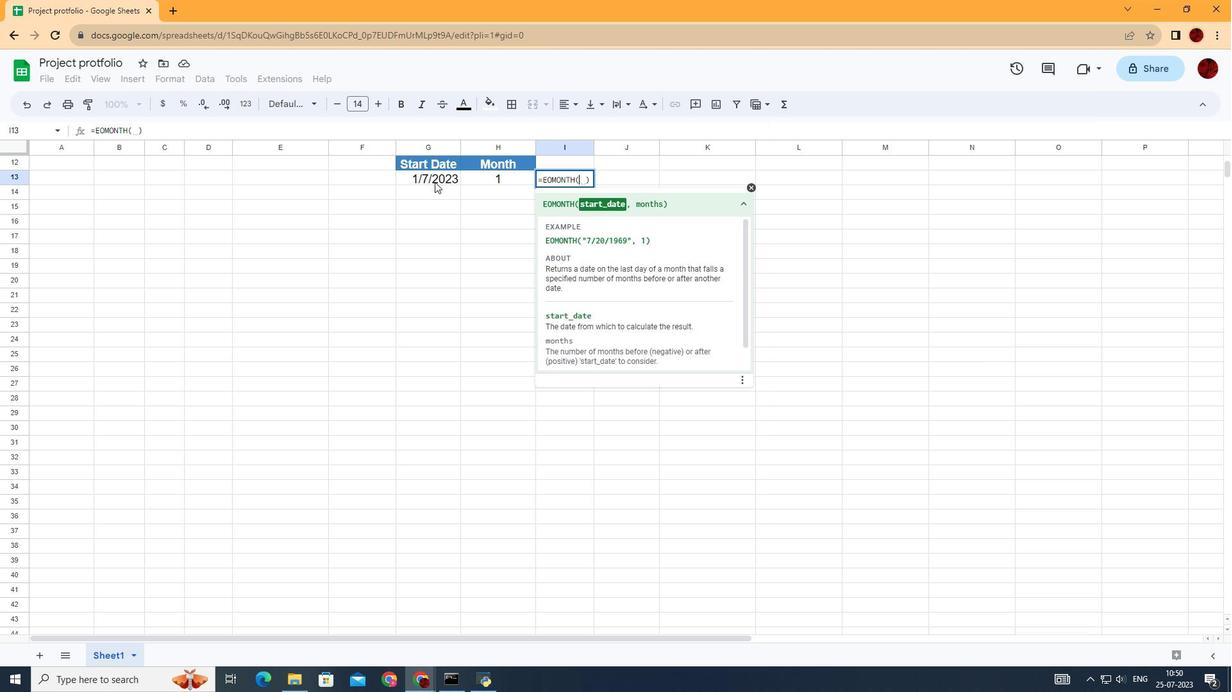 
Action: Key pressed ,
Screenshot: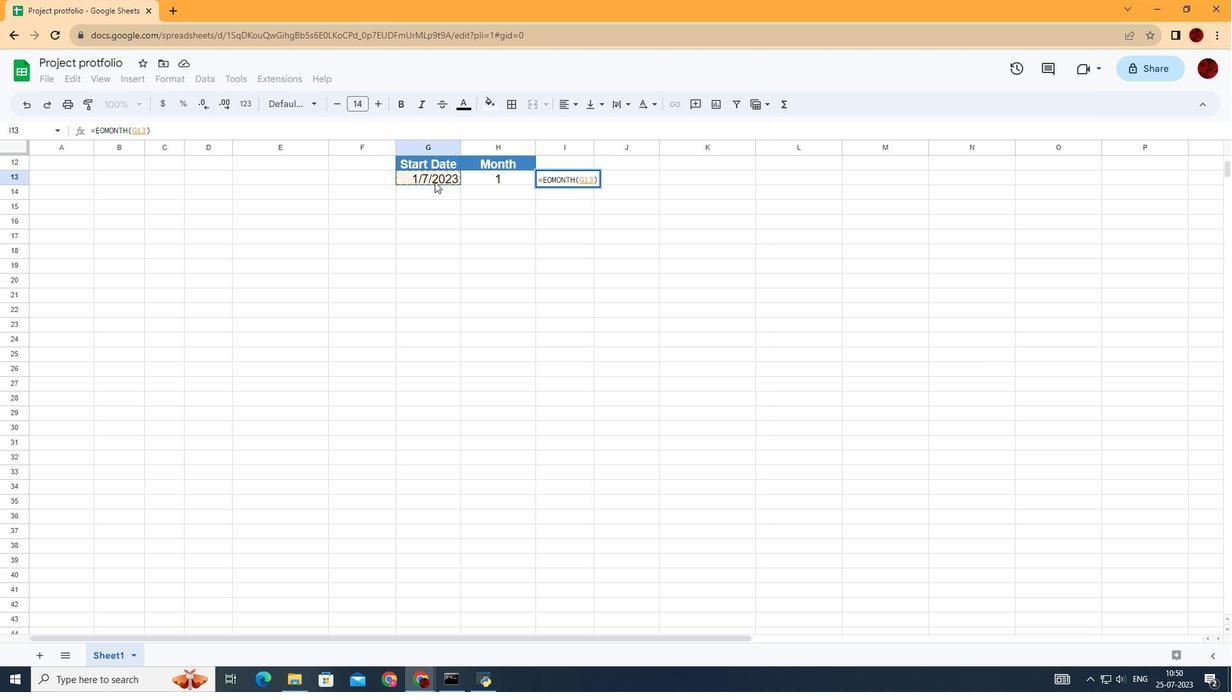 
Action: Mouse moved to (483, 175)
Screenshot: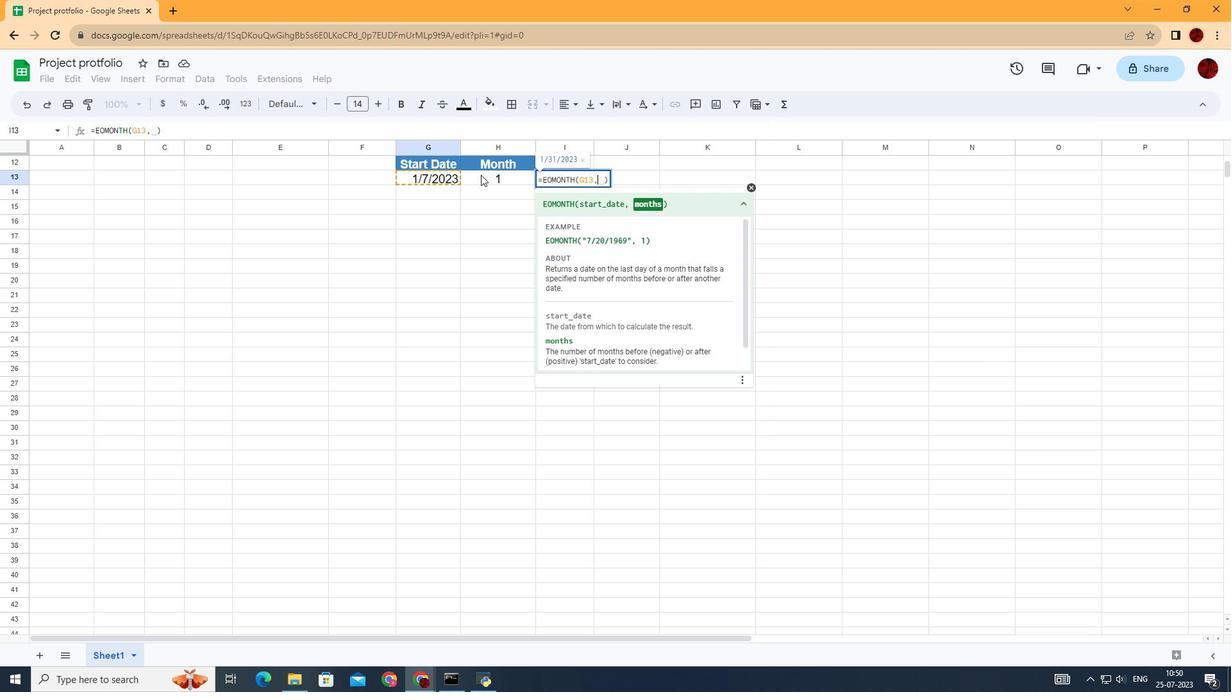 
Action: Mouse pressed left at (483, 175)
Screenshot: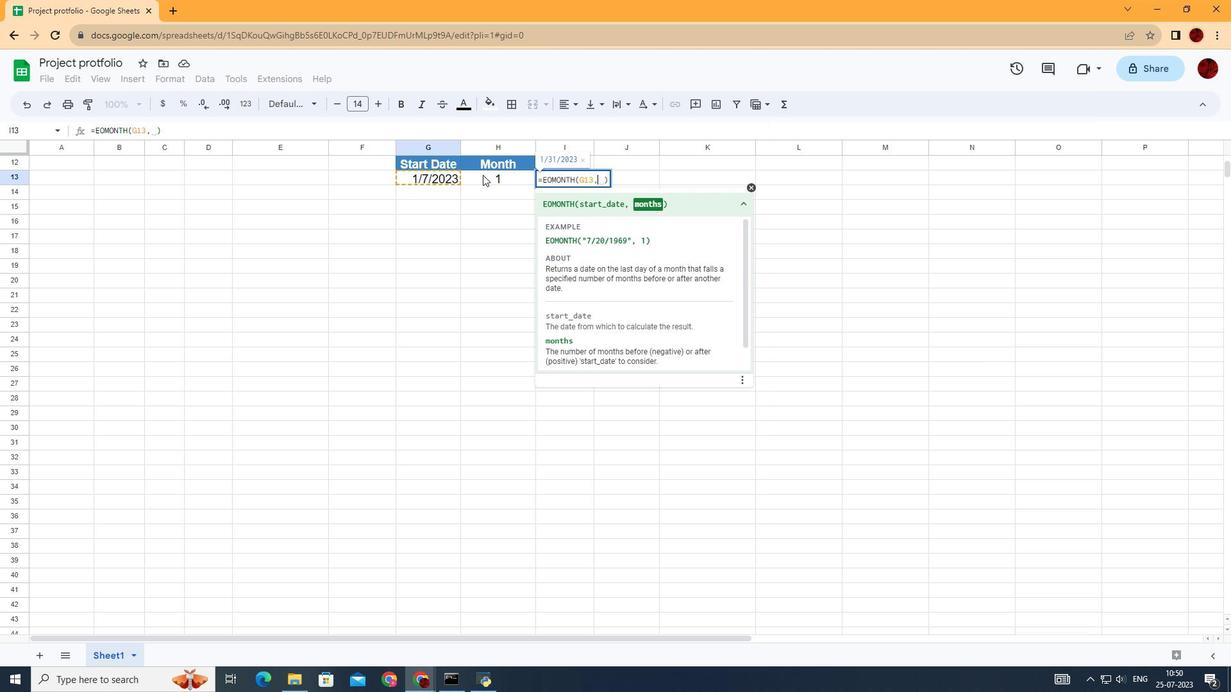 
Action: Key pressed <Key.enter>
Screenshot: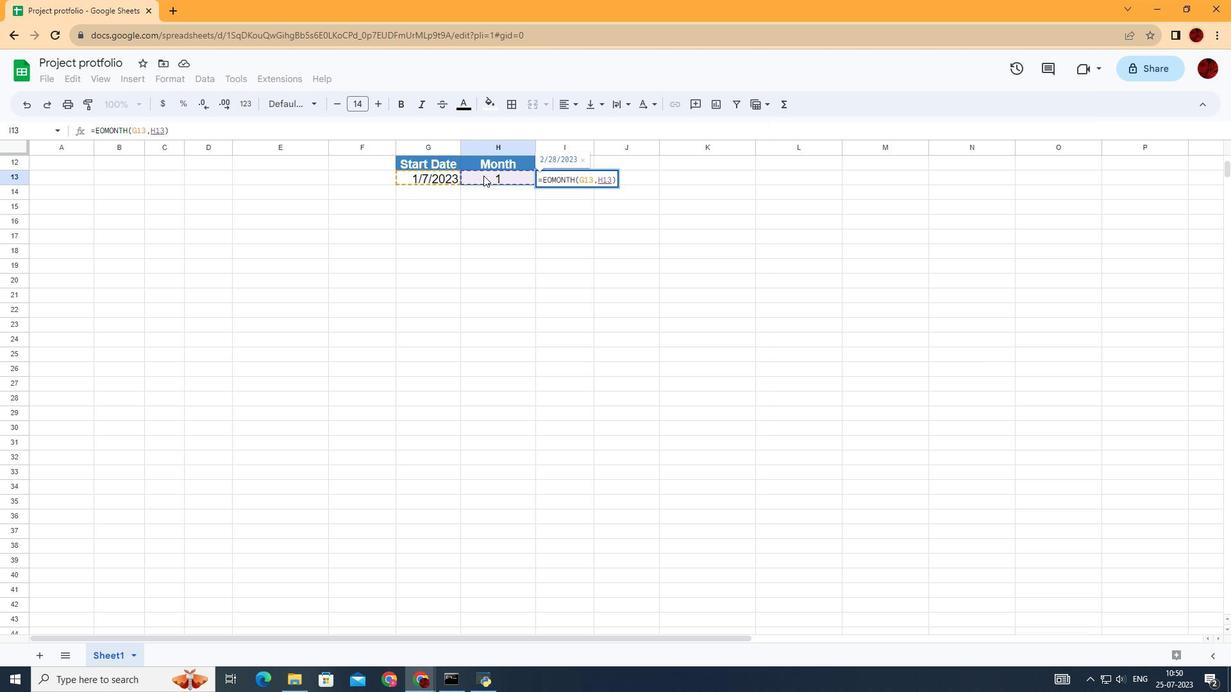 
